 Task: Search one way flight ticket for 1 adult, 5 children, 2 infants in seat and 1 infant on lap in first from Bismarck: Bismarck Municipal Airport to Laramie: Laramie Regional Airport on 5-3-2023. Choice of flights is Alaska. Number of bags: 1 checked bag. Price is upto 92000. Outbound departure time preference is 22:30.
Action: Mouse moved to (300, 127)
Screenshot: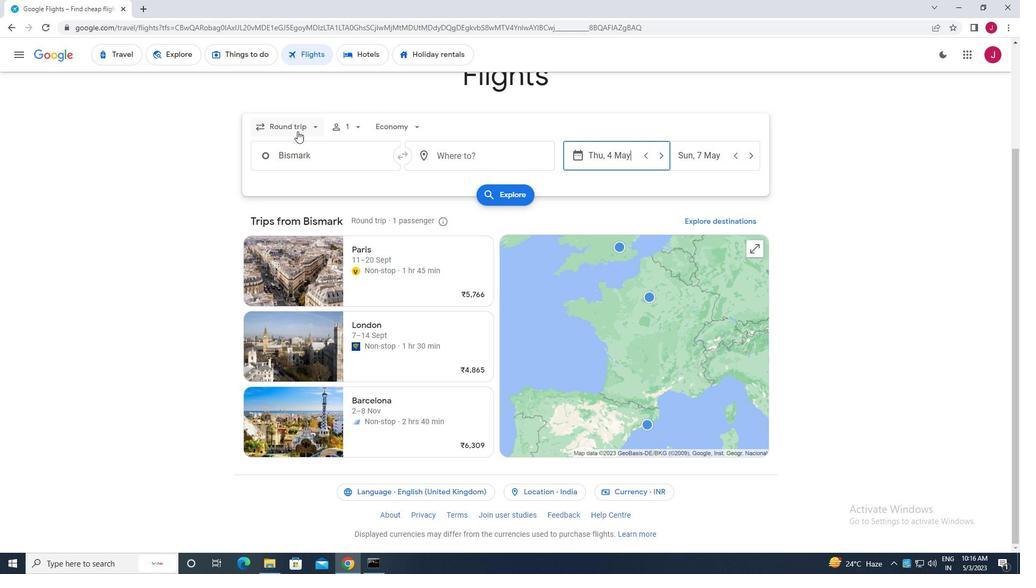 
Action: Mouse pressed left at (300, 127)
Screenshot: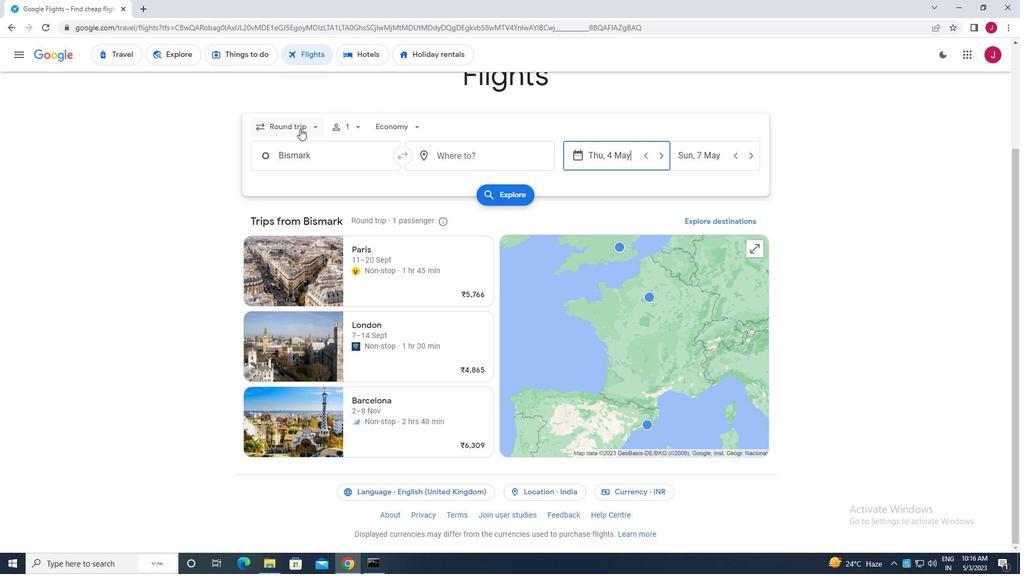
Action: Mouse moved to (302, 173)
Screenshot: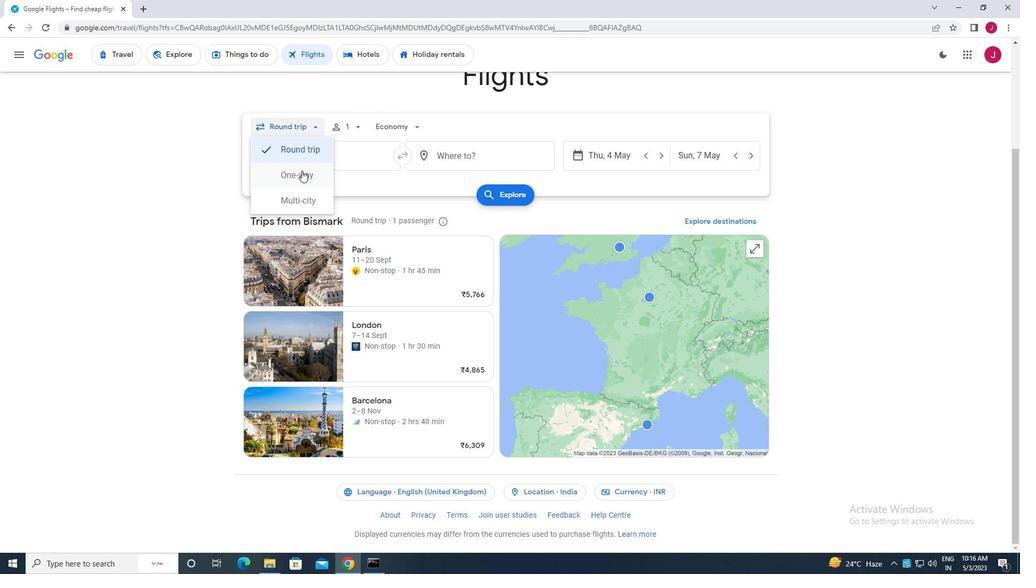 
Action: Mouse pressed left at (302, 173)
Screenshot: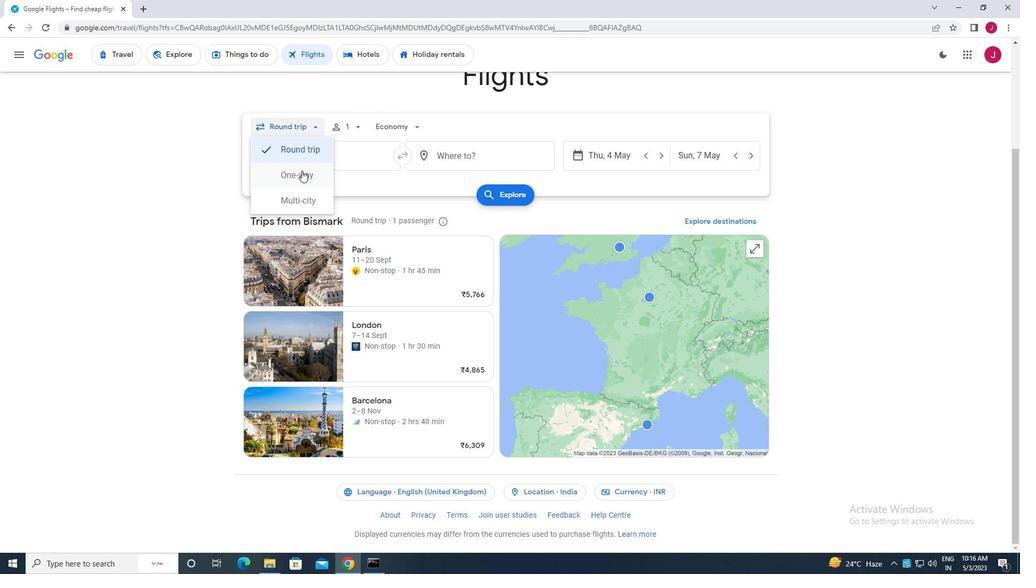 
Action: Mouse moved to (356, 124)
Screenshot: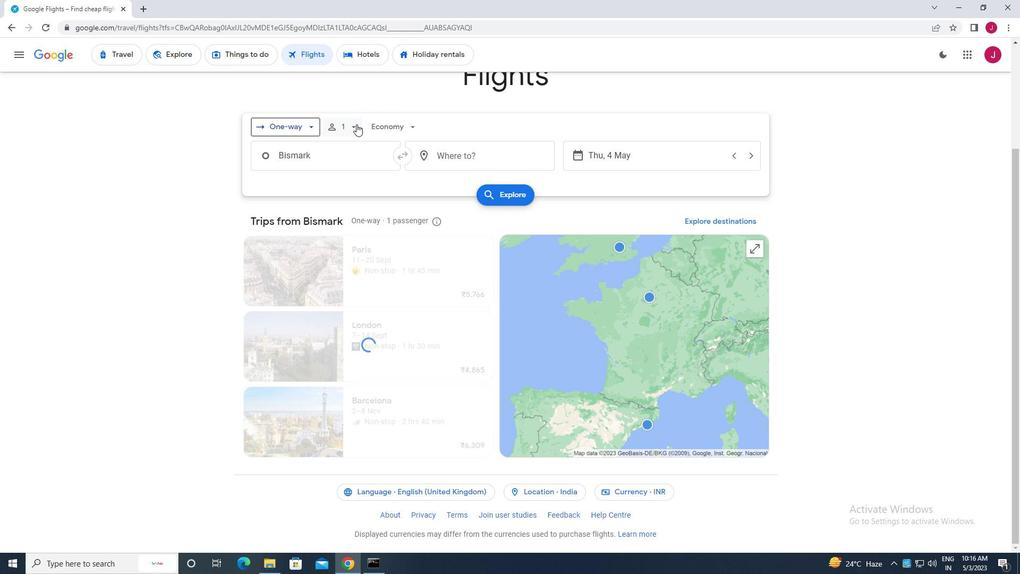 
Action: Mouse pressed left at (356, 124)
Screenshot: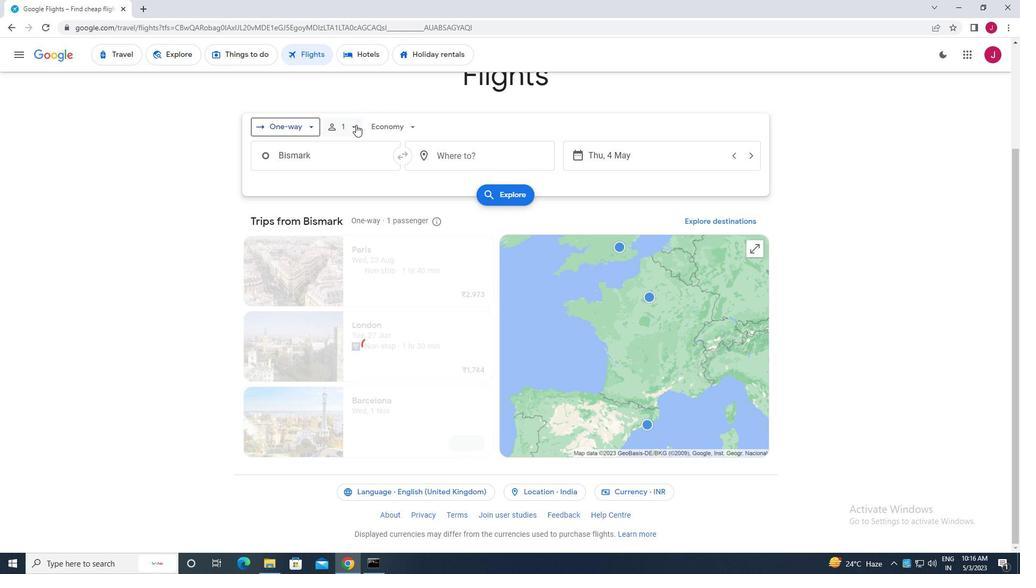 
Action: Mouse moved to (436, 150)
Screenshot: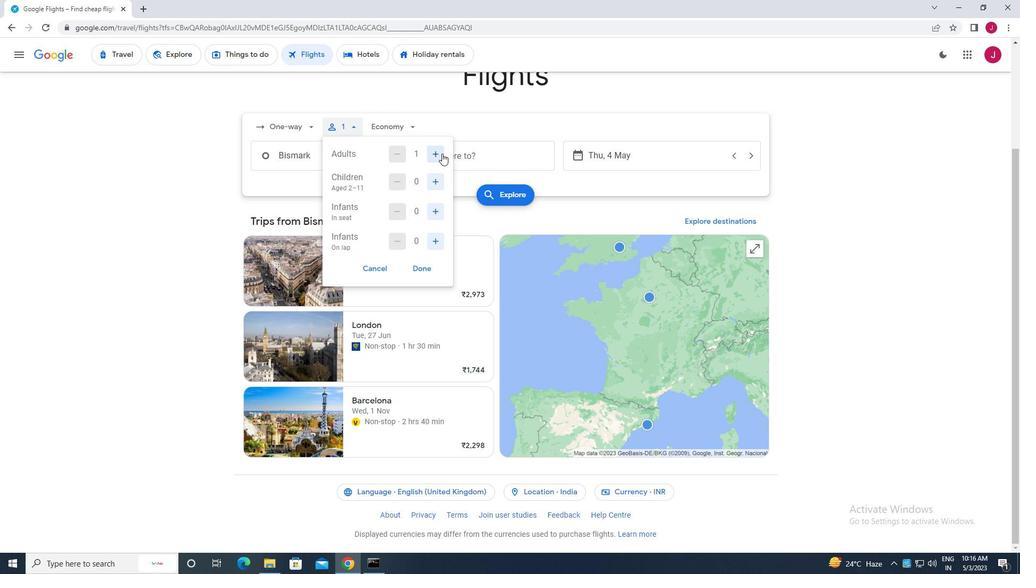 
Action: Mouse pressed left at (436, 150)
Screenshot: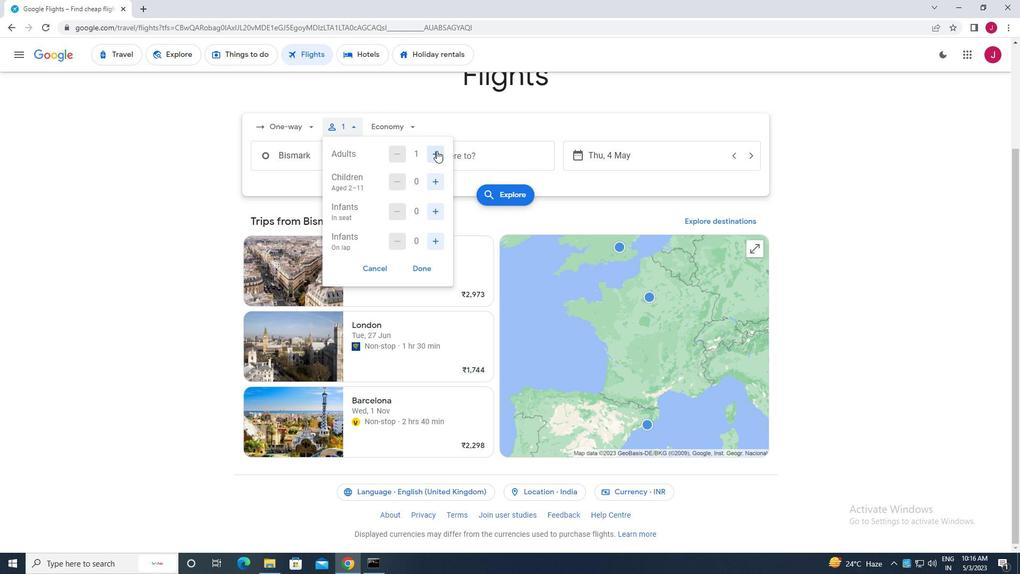 
Action: Mouse moved to (399, 155)
Screenshot: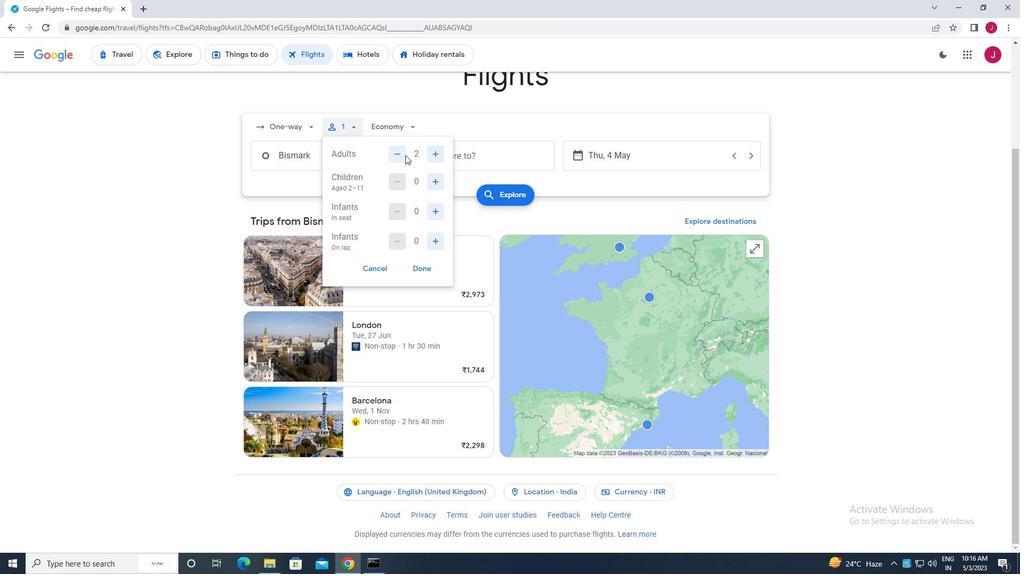 
Action: Mouse pressed left at (399, 155)
Screenshot: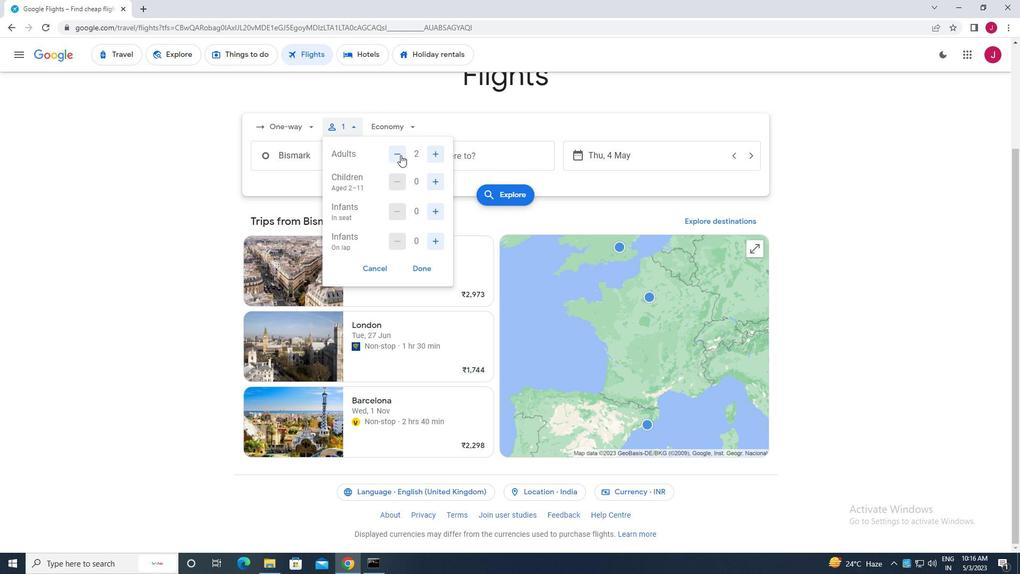 
Action: Mouse moved to (438, 180)
Screenshot: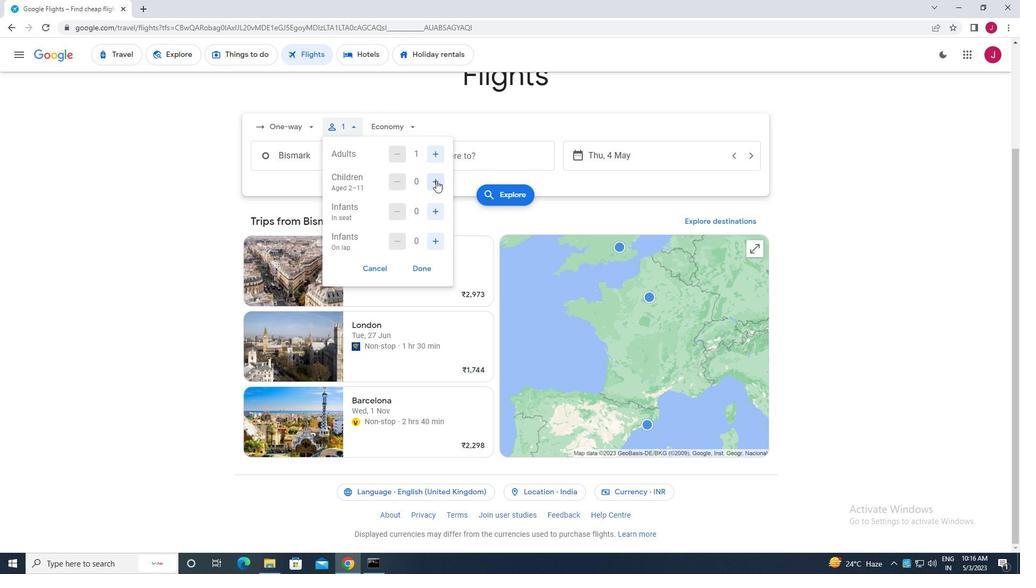 
Action: Mouse pressed left at (438, 180)
Screenshot: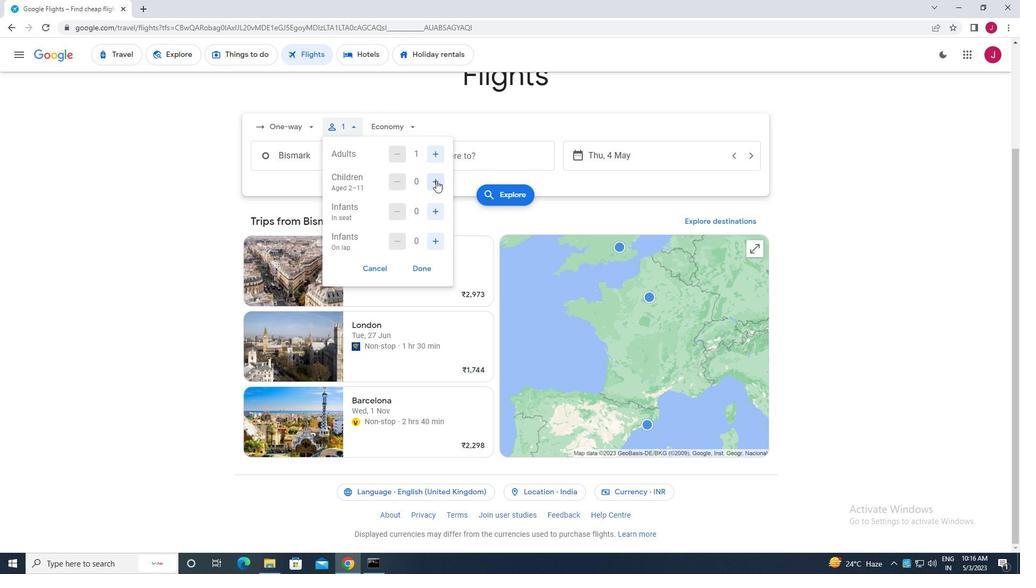 
Action: Mouse moved to (438, 180)
Screenshot: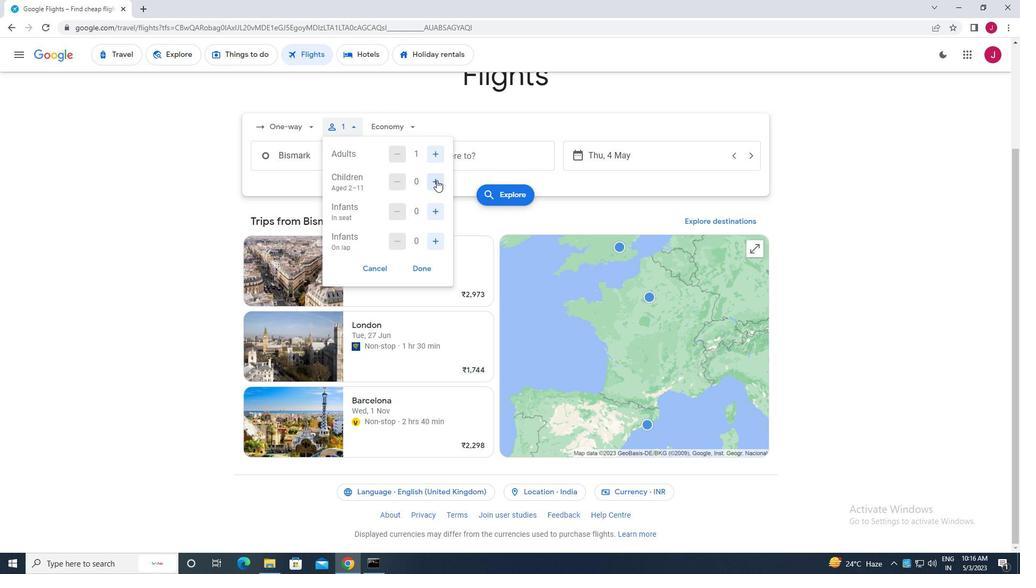 
Action: Mouse pressed left at (438, 180)
Screenshot: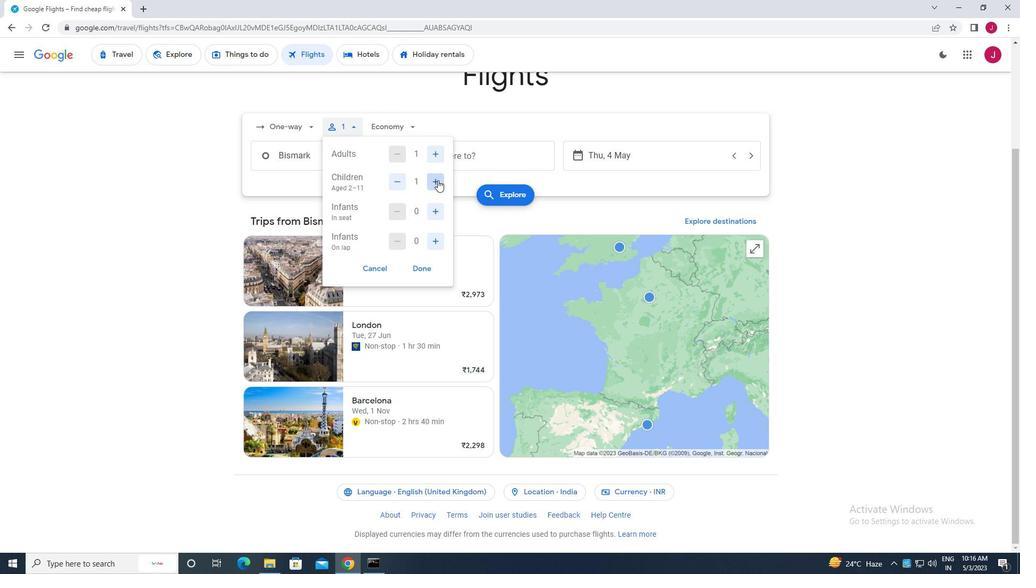 
Action: Mouse pressed left at (438, 180)
Screenshot: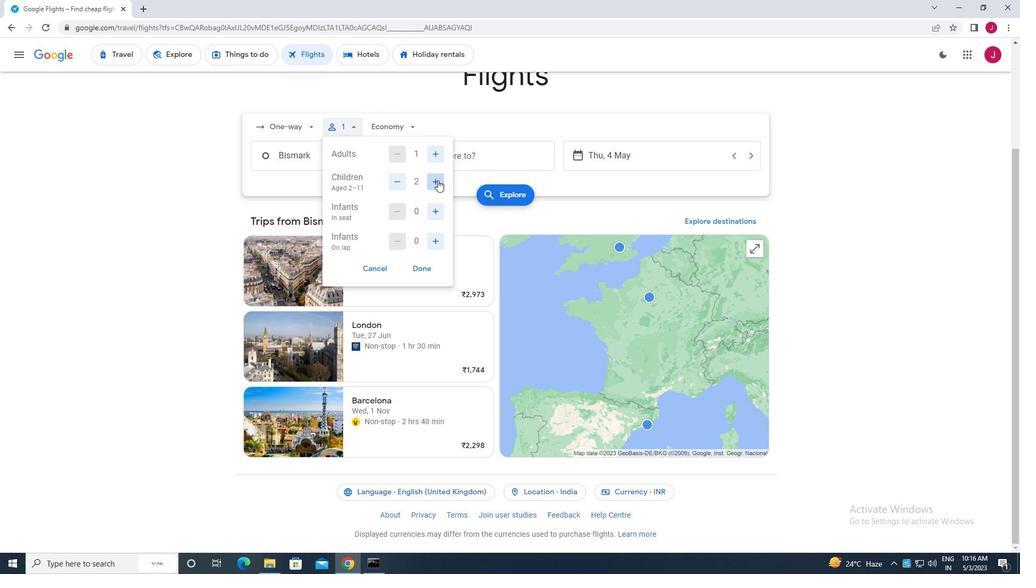 
Action: Mouse pressed left at (438, 180)
Screenshot: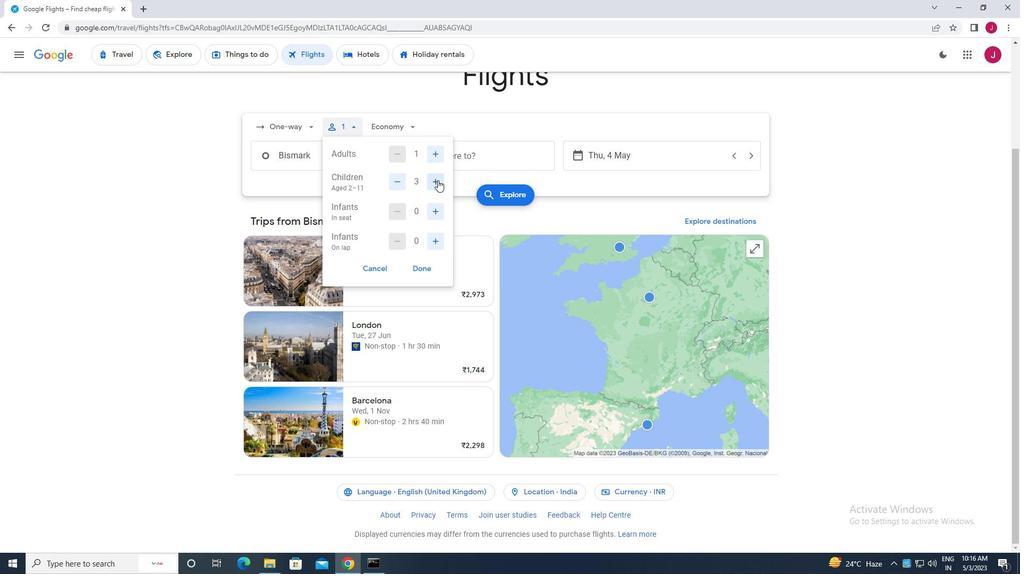 
Action: Mouse pressed left at (438, 180)
Screenshot: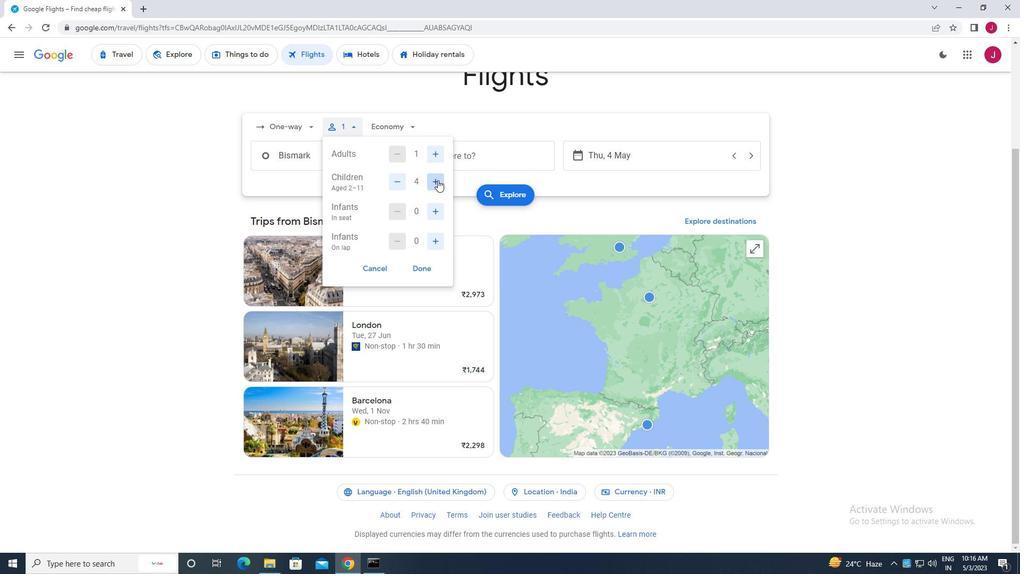 
Action: Mouse moved to (436, 214)
Screenshot: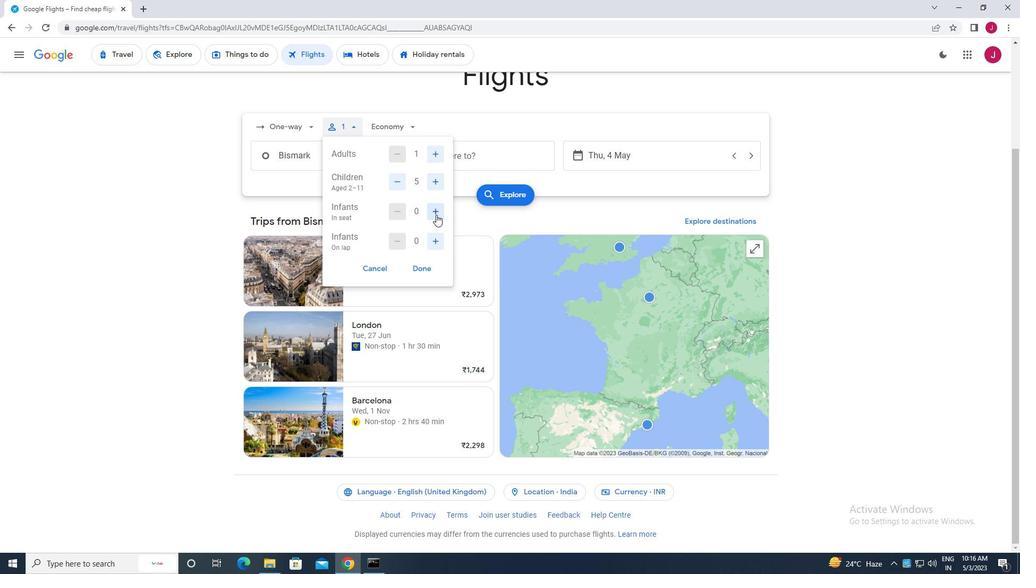 
Action: Mouse pressed left at (436, 214)
Screenshot: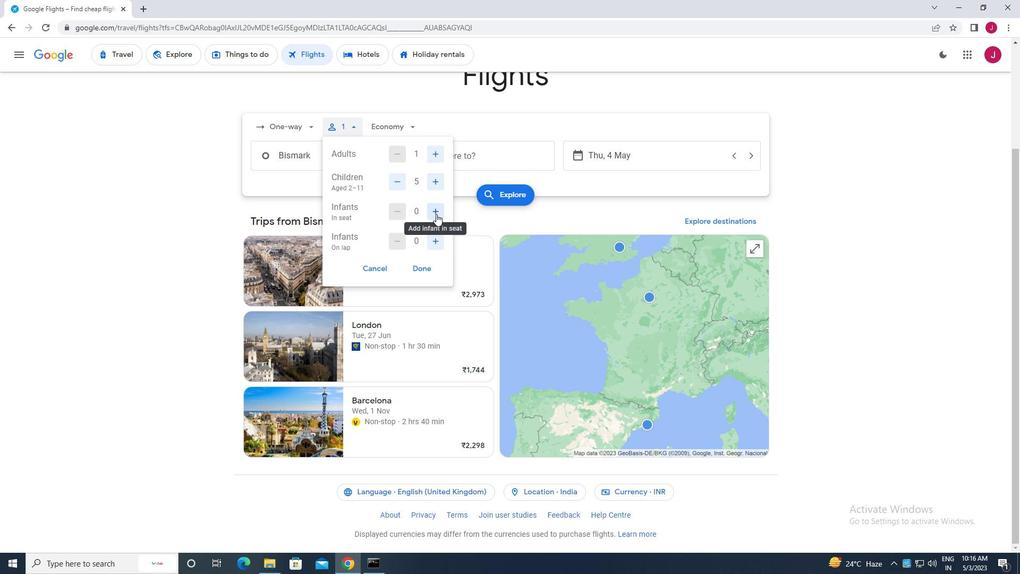 
Action: Mouse pressed left at (436, 214)
Screenshot: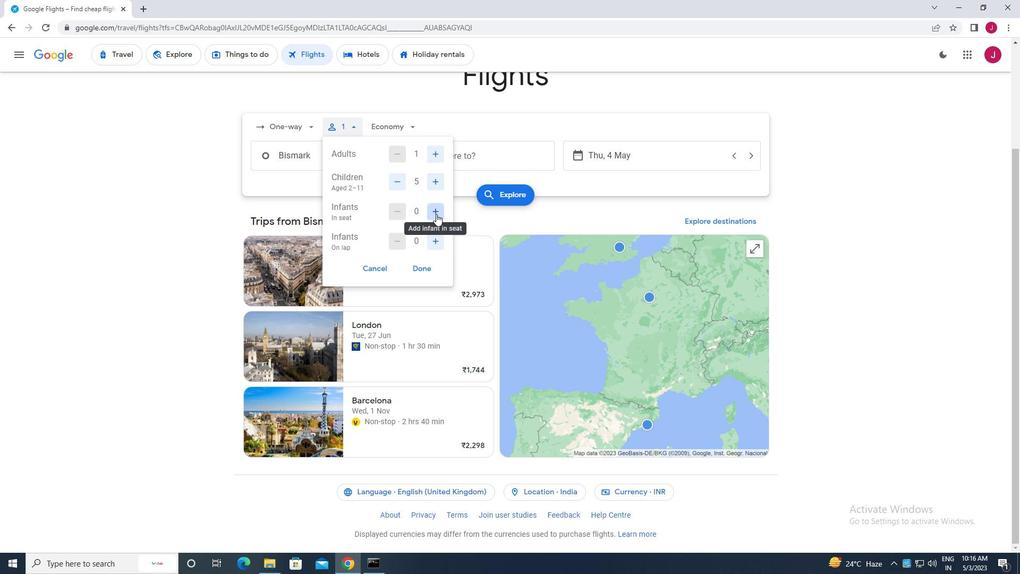 
Action: Mouse moved to (435, 240)
Screenshot: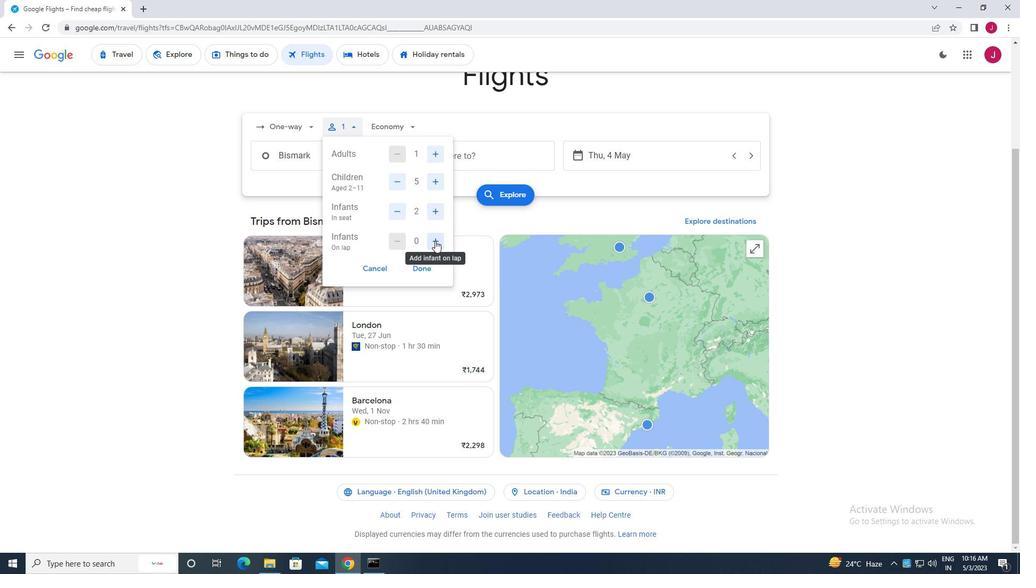 
Action: Mouse pressed left at (435, 240)
Screenshot: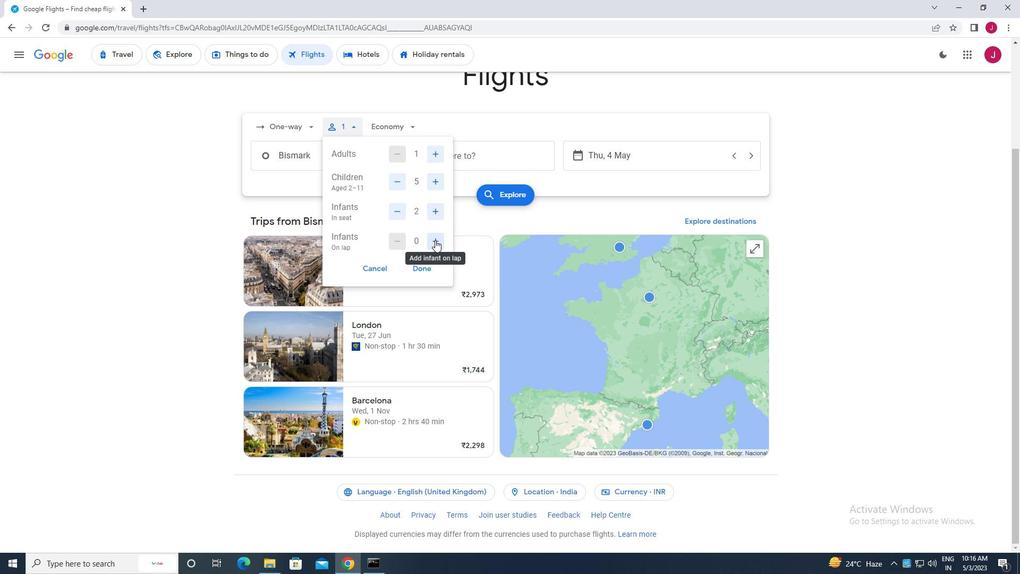 
Action: Mouse moved to (398, 213)
Screenshot: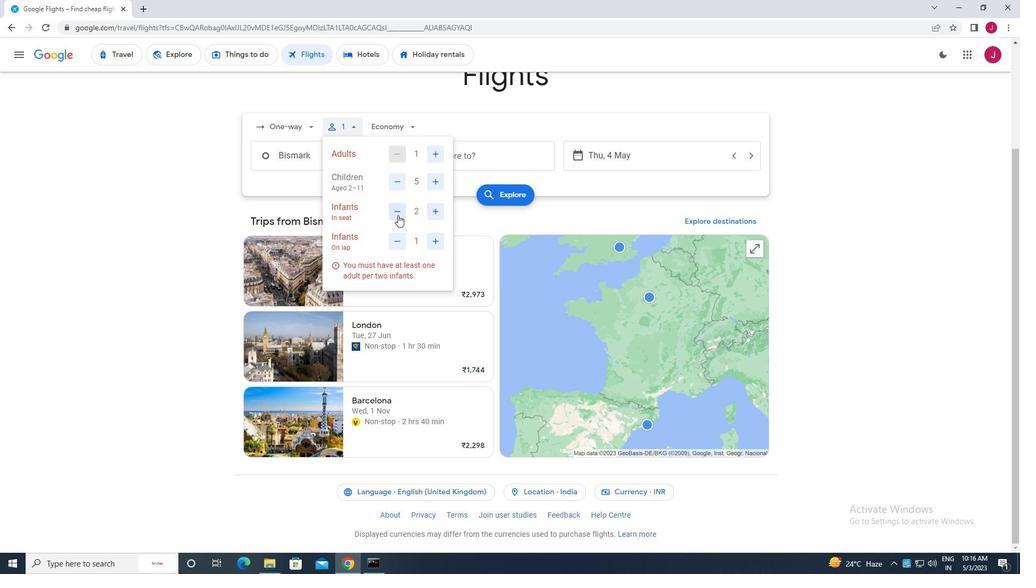
Action: Mouse pressed left at (398, 213)
Screenshot: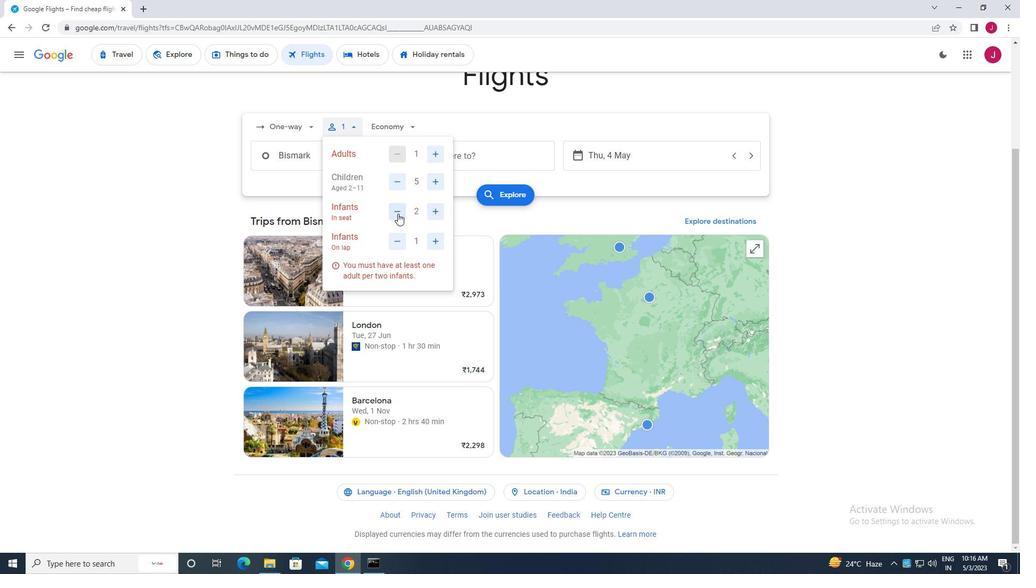 
Action: Mouse moved to (420, 270)
Screenshot: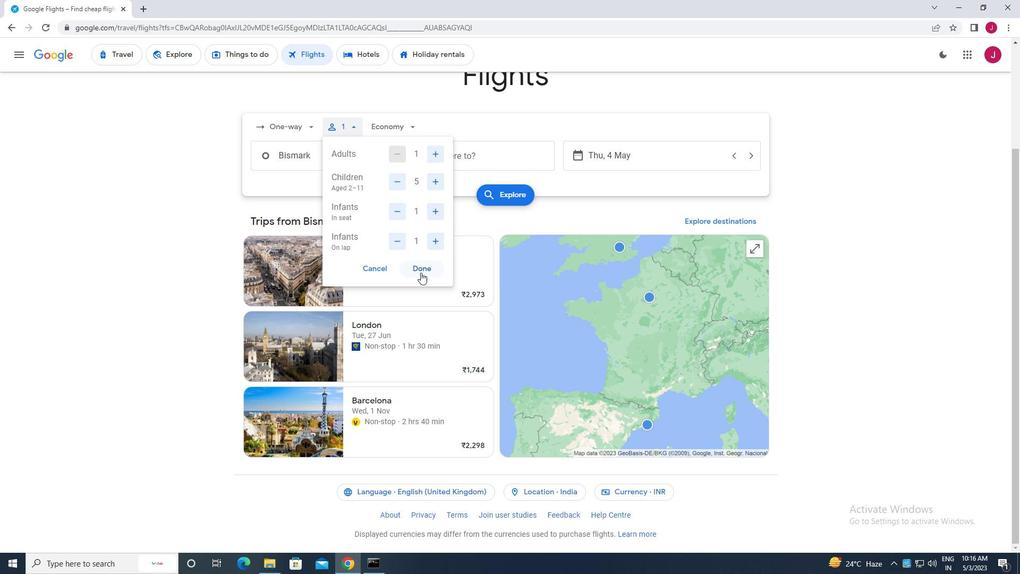 
Action: Mouse pressed left at (420, 270)
Screenshot: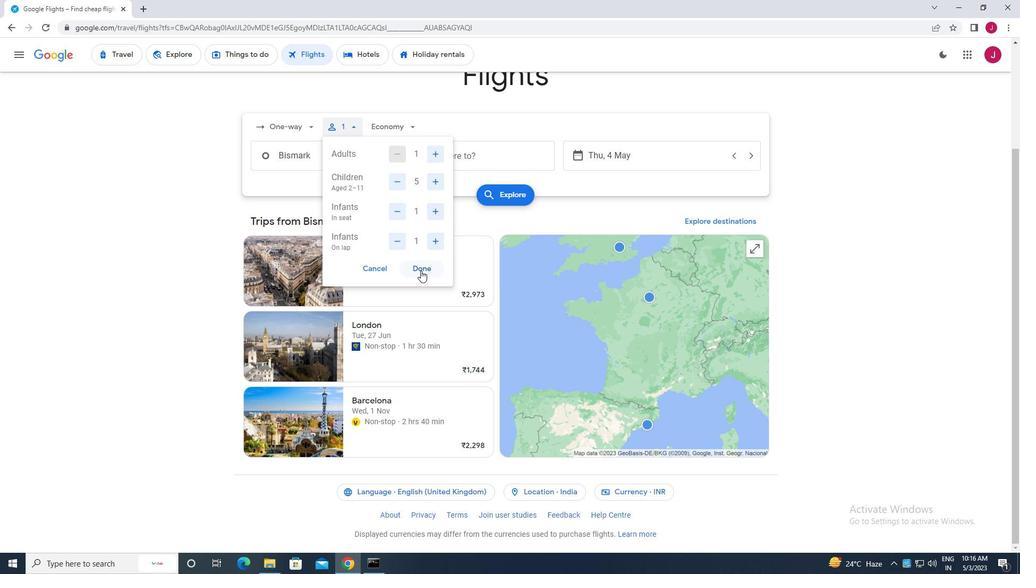 
Action: Mouse moved to (404, 127)
Screenshot: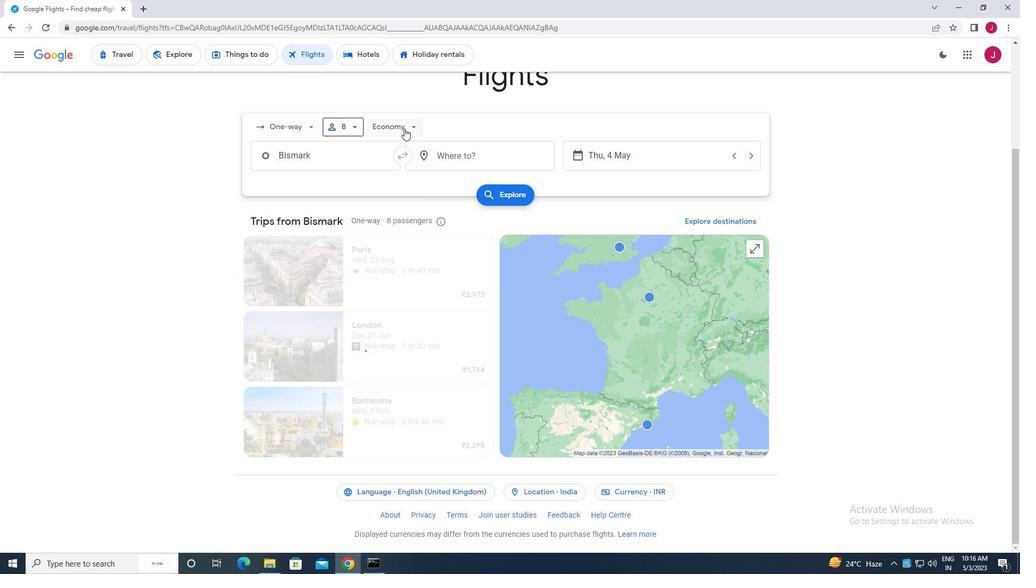 
Action: Mouse pressed left at (404, 127)
Screenshot: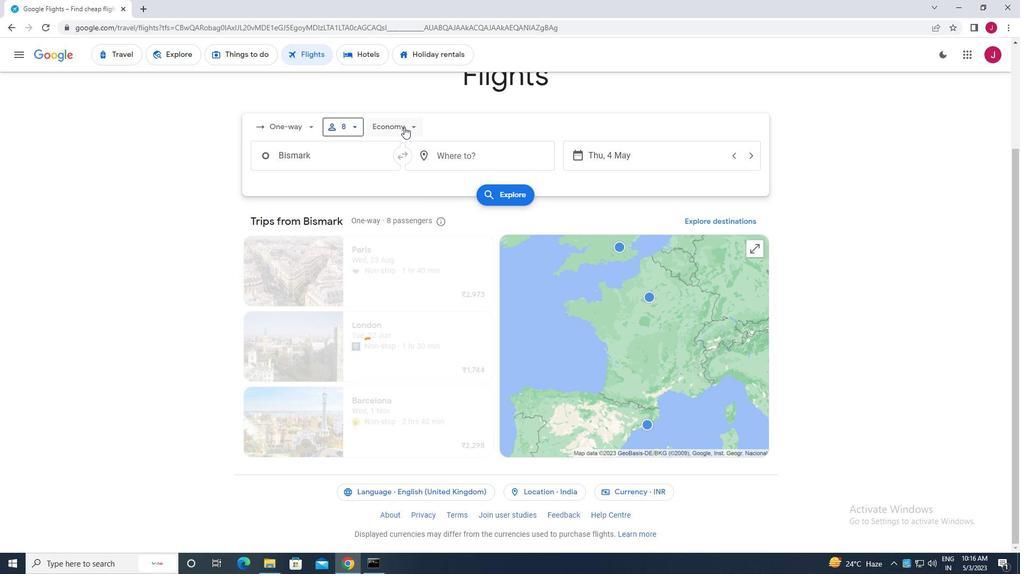 
Action: Mouse moved to (418, 198)
Screenshot: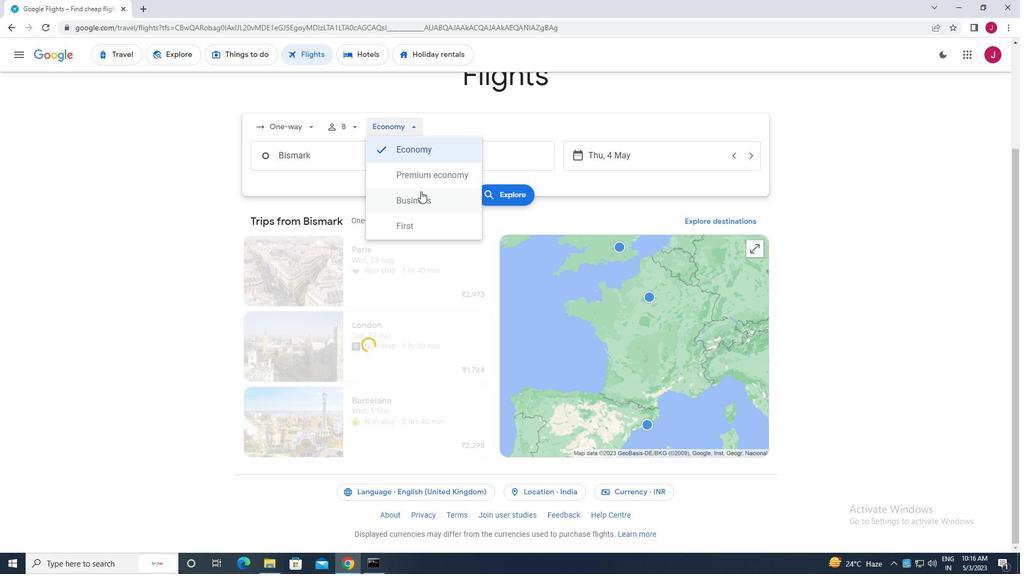
Action: Mouse pressed left at (418, 198)
Screenshot: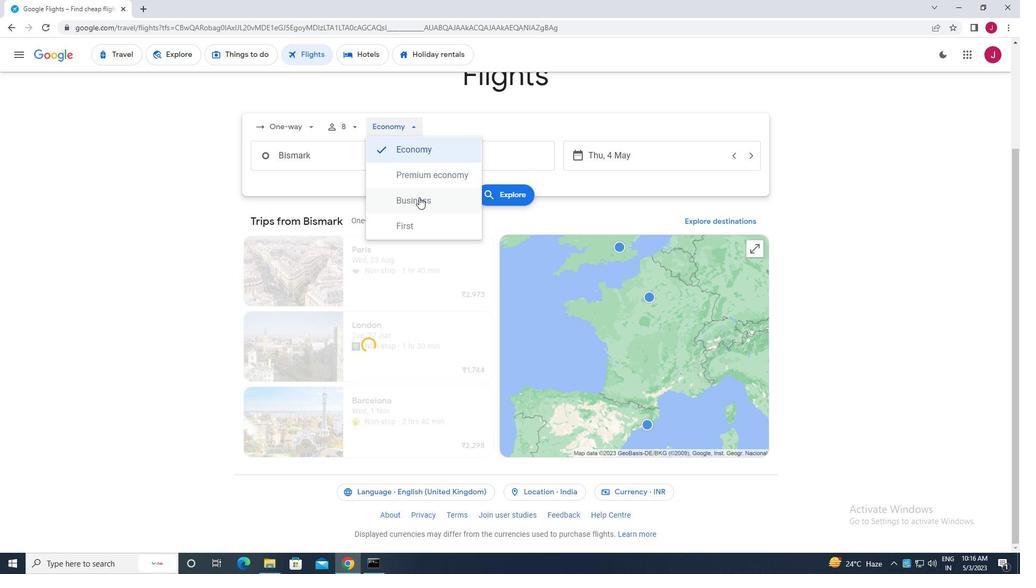 
Action: Mouse moved to (344, 158)
Screenshot: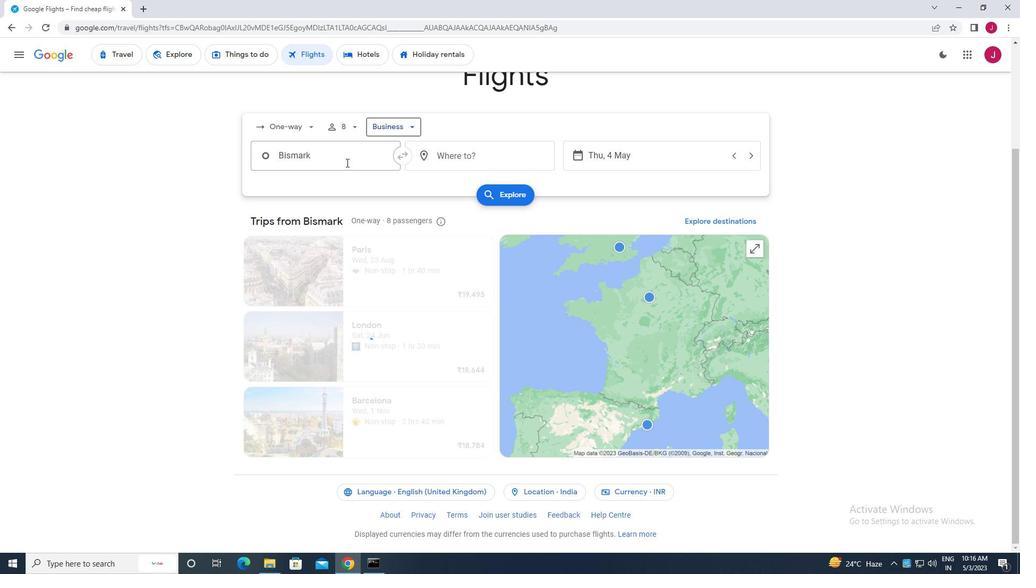 
Action: Mouse pressed left at (344, 158)
Screenshot: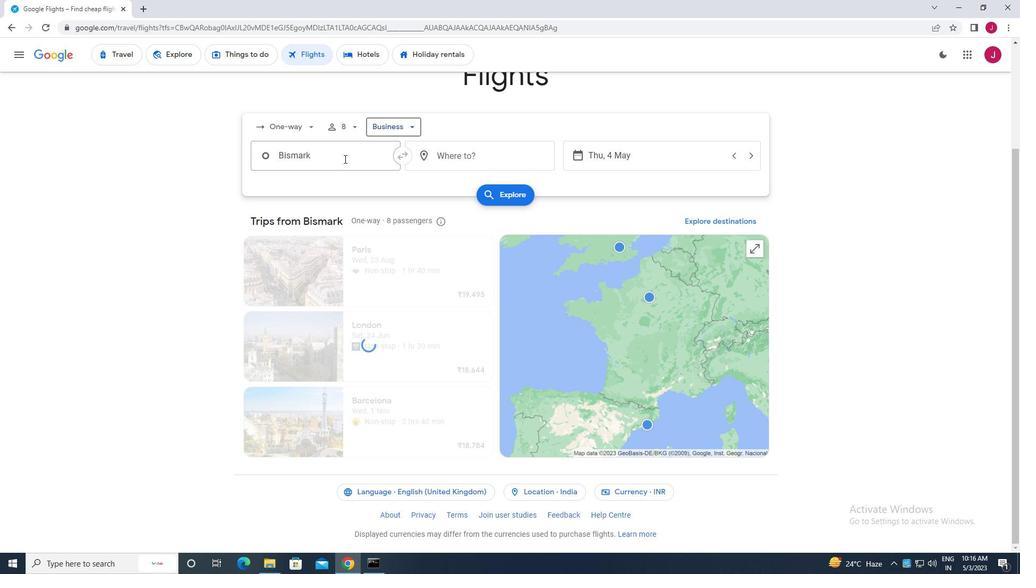 
Action: Mouse moved to (344, 158)
Screenshot: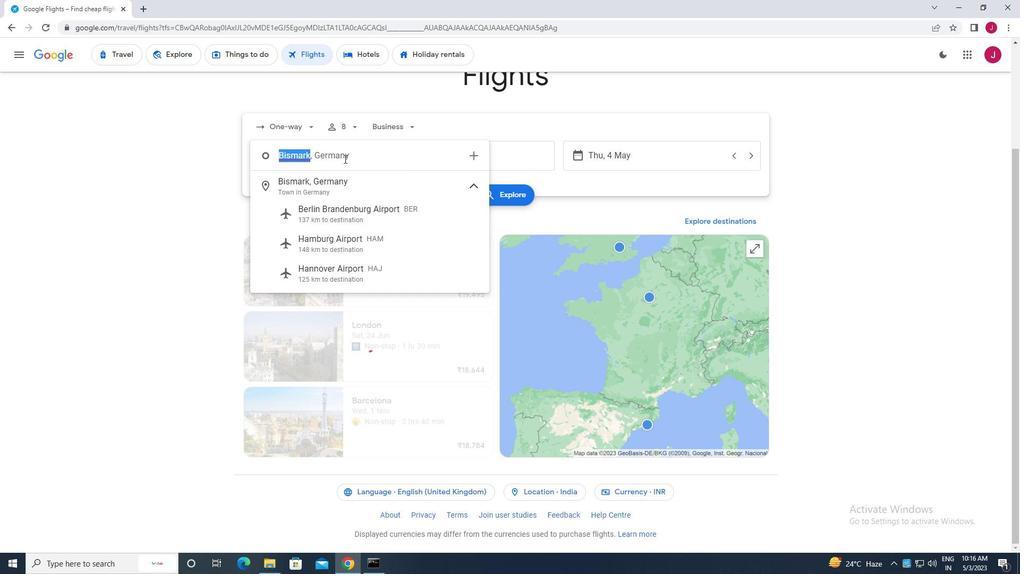 
Action: Key pressed bismarck<Key.space>m<Key.backspace><Key.enter>
Screenshot: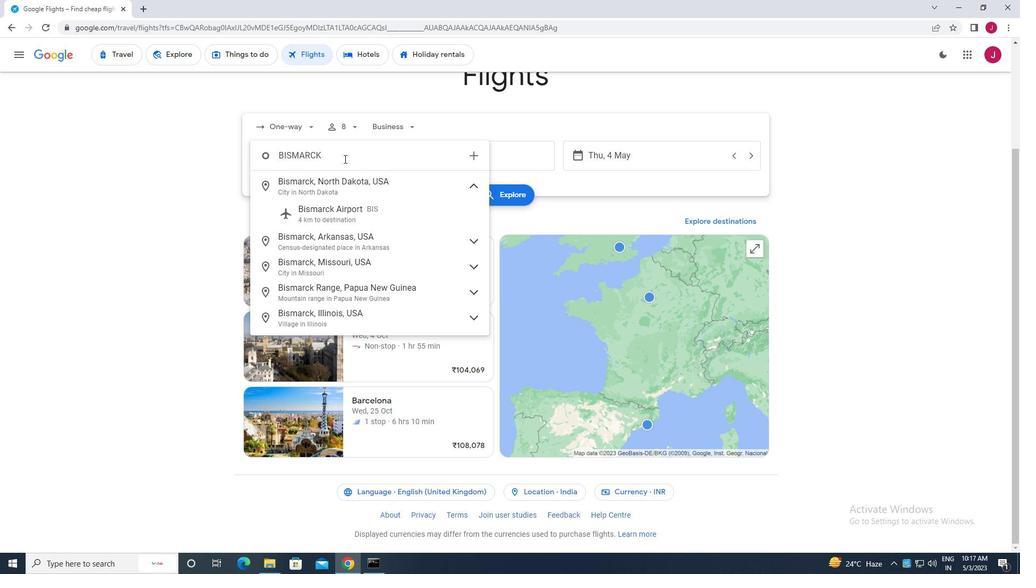 
Action: Mouse moved to (466, 160)
Screenshot: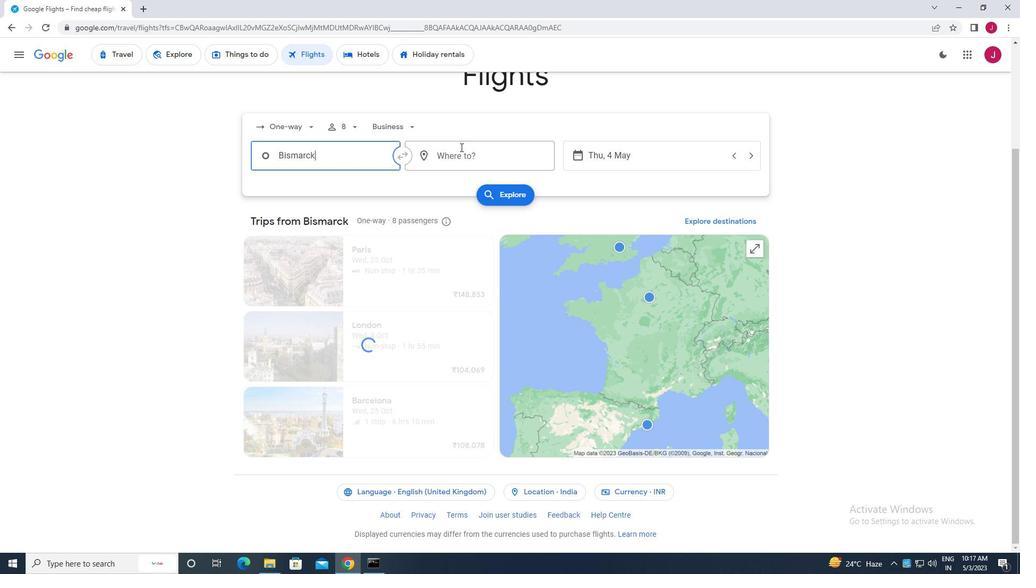 
Action: Mouse pressed left at (466, 160)
Screenshot: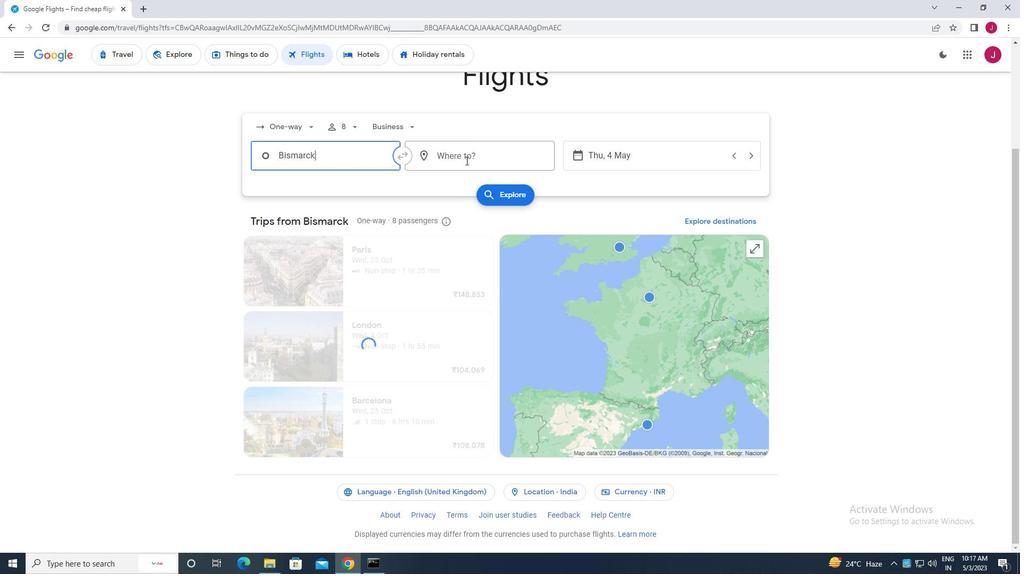 
Action: Mouse moved to (470, 160)
Screenshot: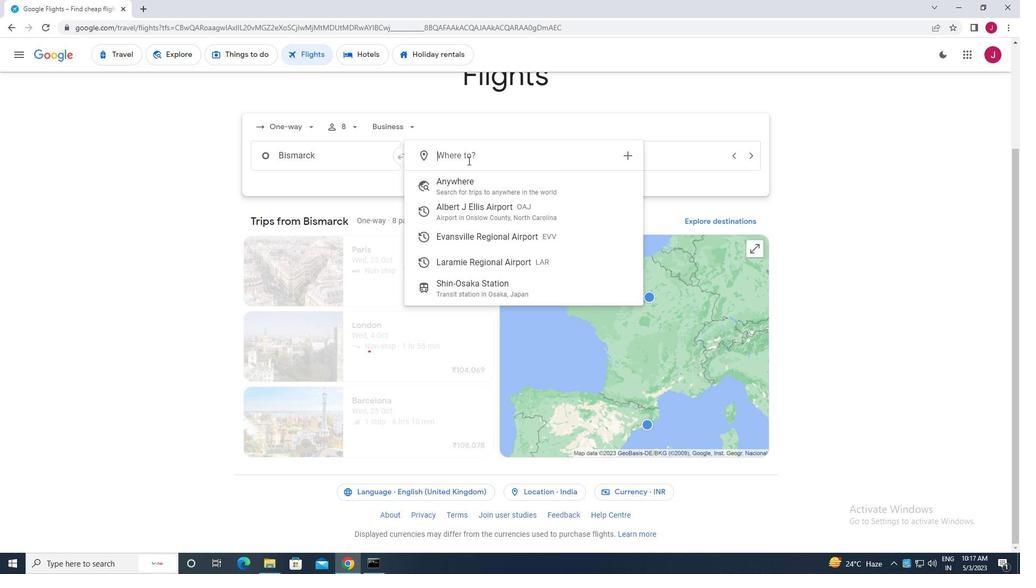 
Action: Key pressed laram
Screenshot: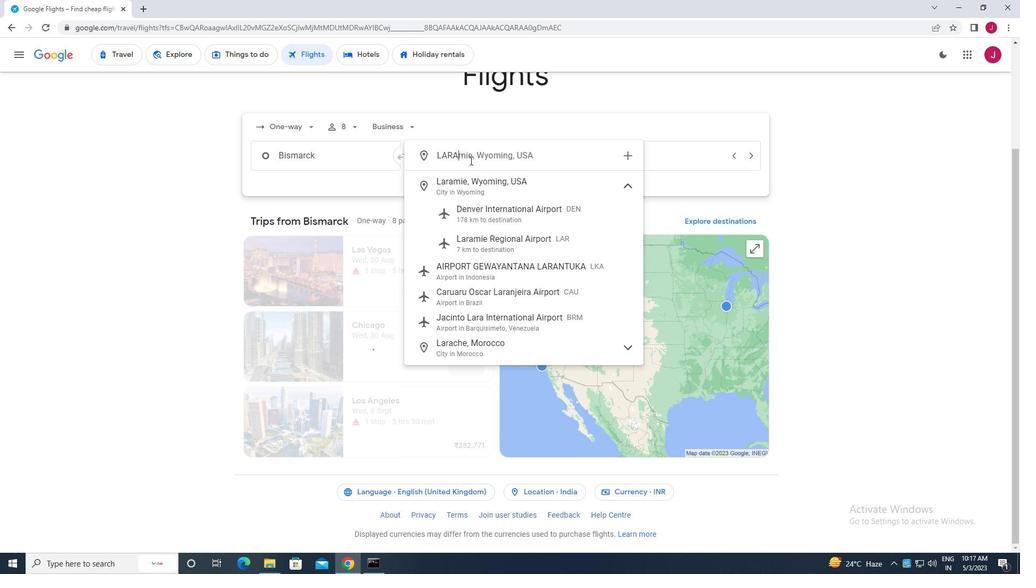 
Action: Mouse moved to (496, 239)
Screenshot: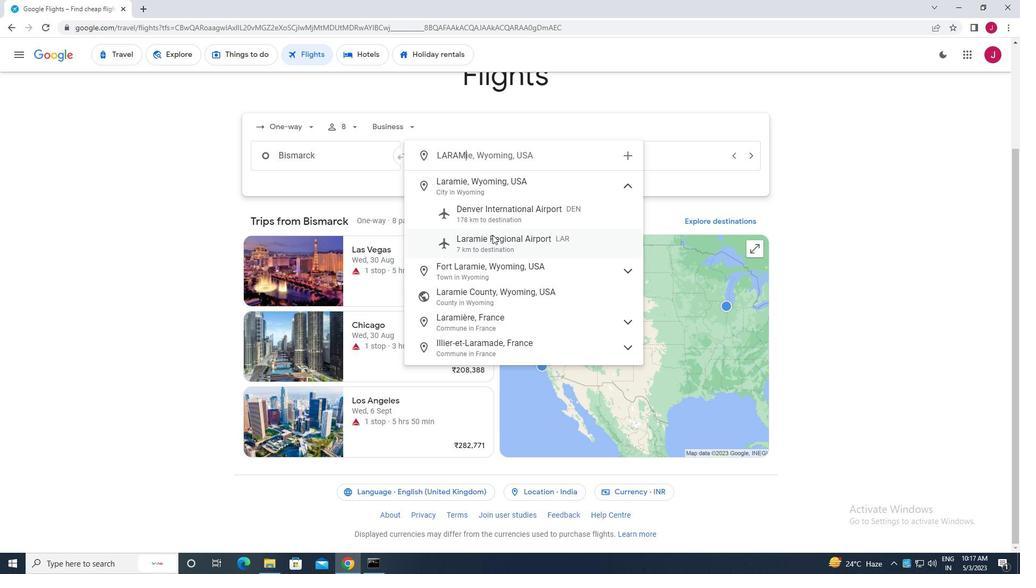 
Action: Mouse pressed left at (496, 239)
Screenshot: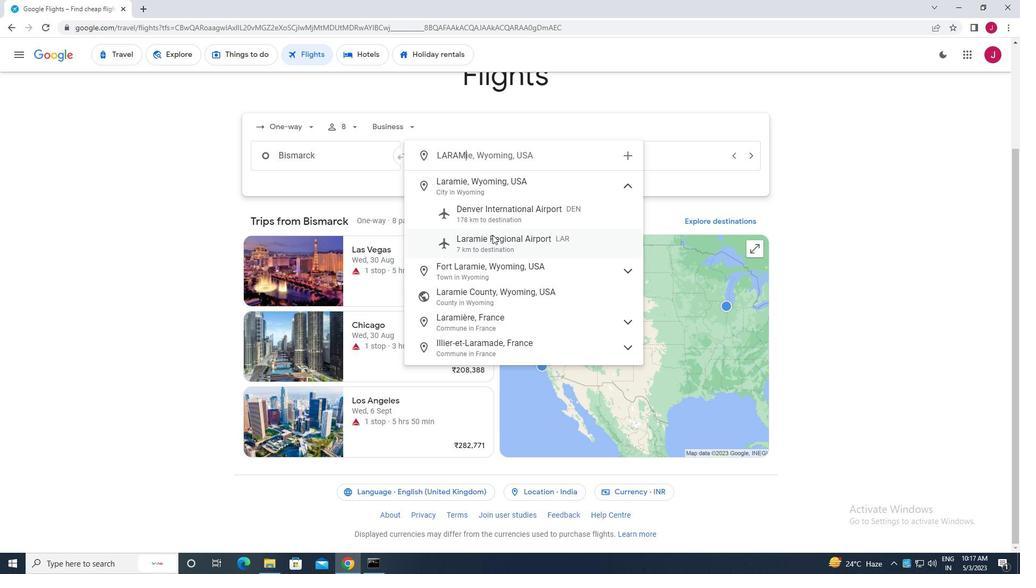 
Action: Mouse moved to (653, 159)
Screenshot: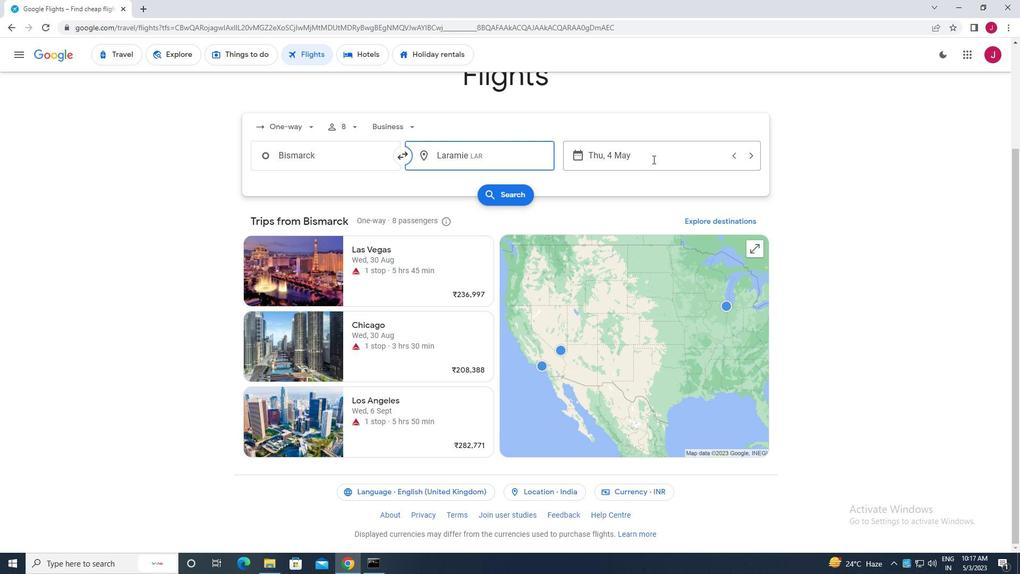 
Action: Mouse pressed left at (653, 159)
Screenshot: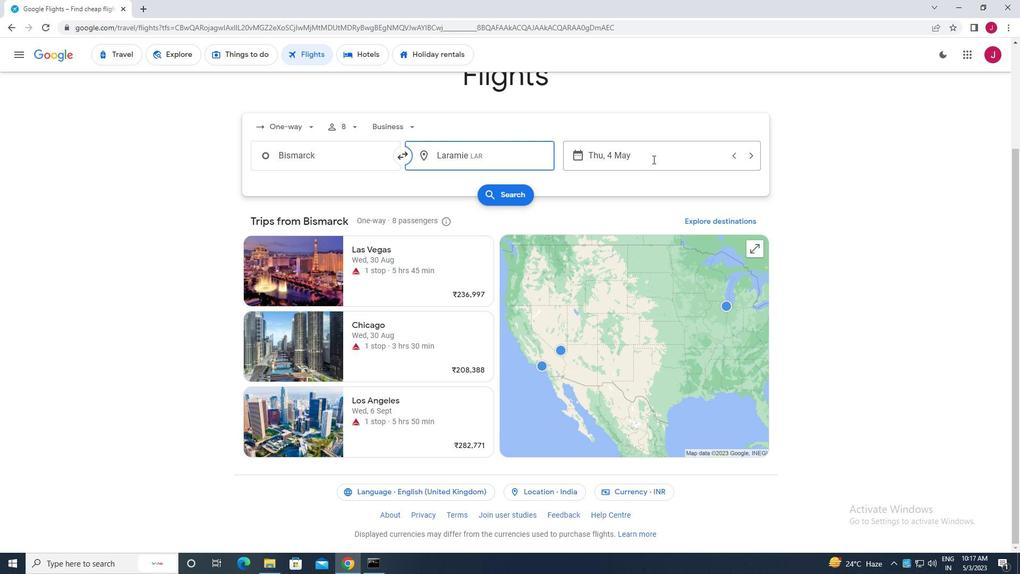 
Action: Mouse moved to (459, 239)
Screenshot: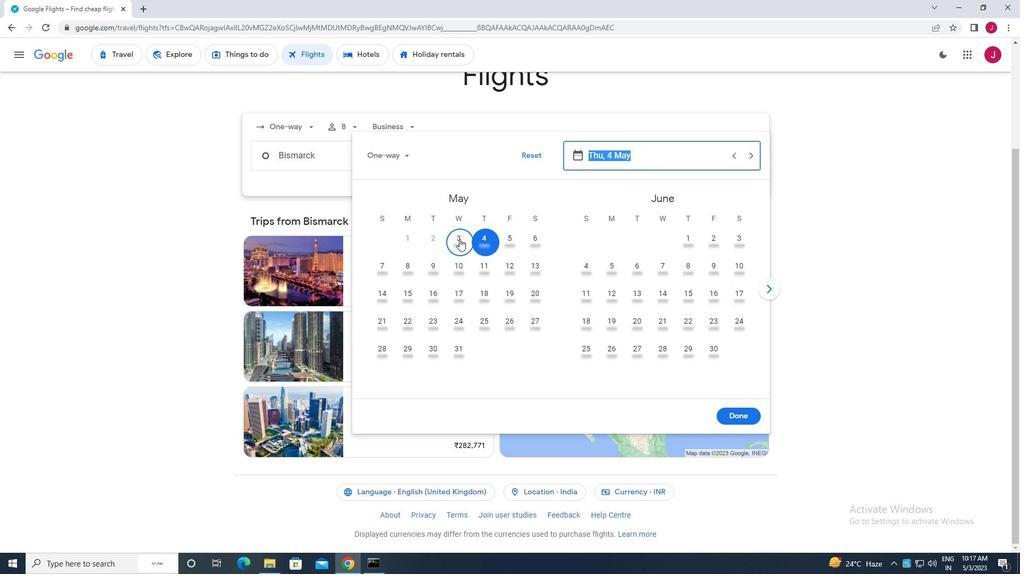 
Action: Mouse pressed left at (459, 239)
Screenshot: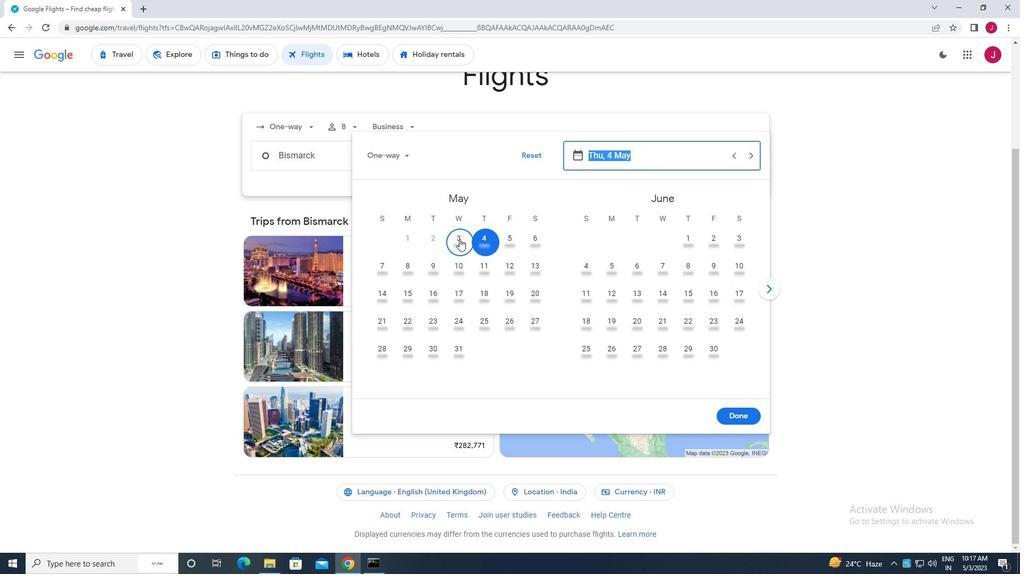 
Action: Mouse moved to (733, 415)
Screenshot: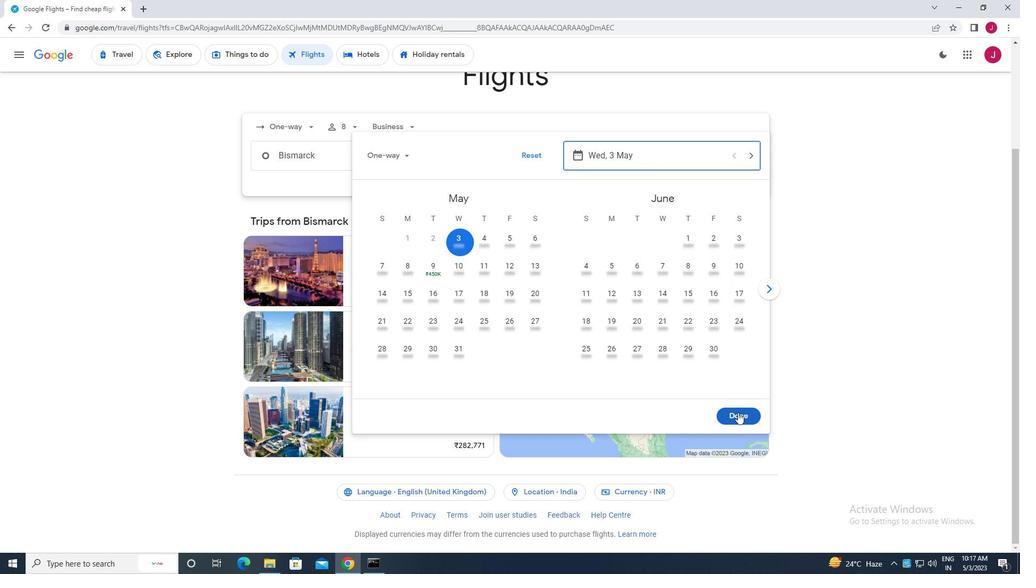 
Action: Mouse pressed left at (733, 415)
Screenshot: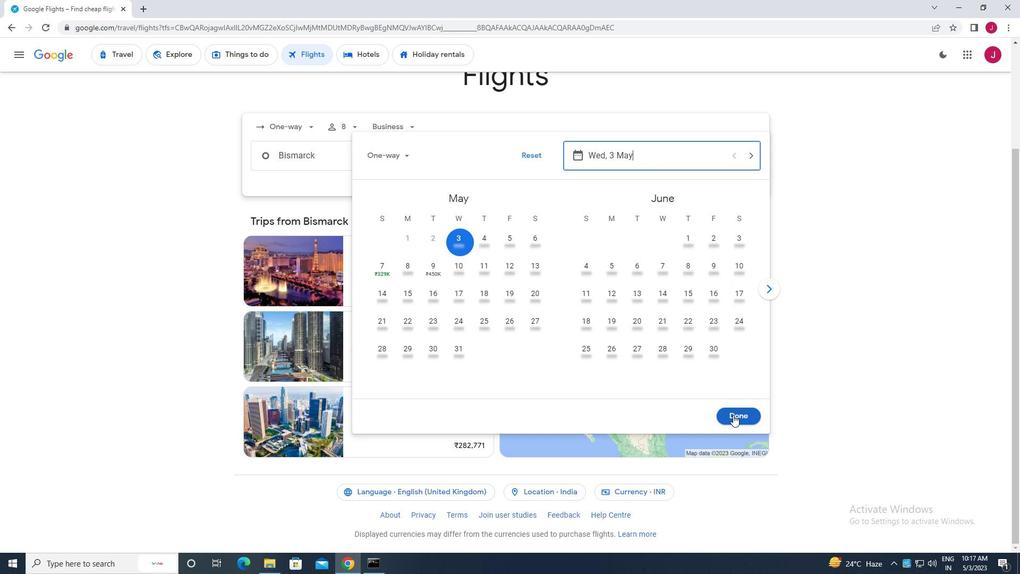 
Action: Mouse moved to (514, 194)
Screenshot: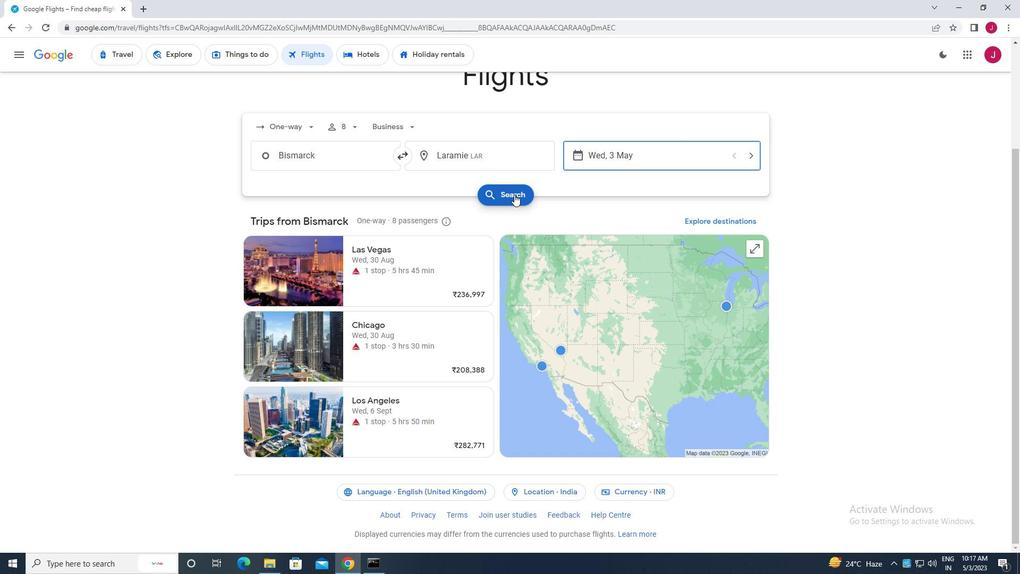 
Action: Mouse pressed left at (514, 194)
Screenshot: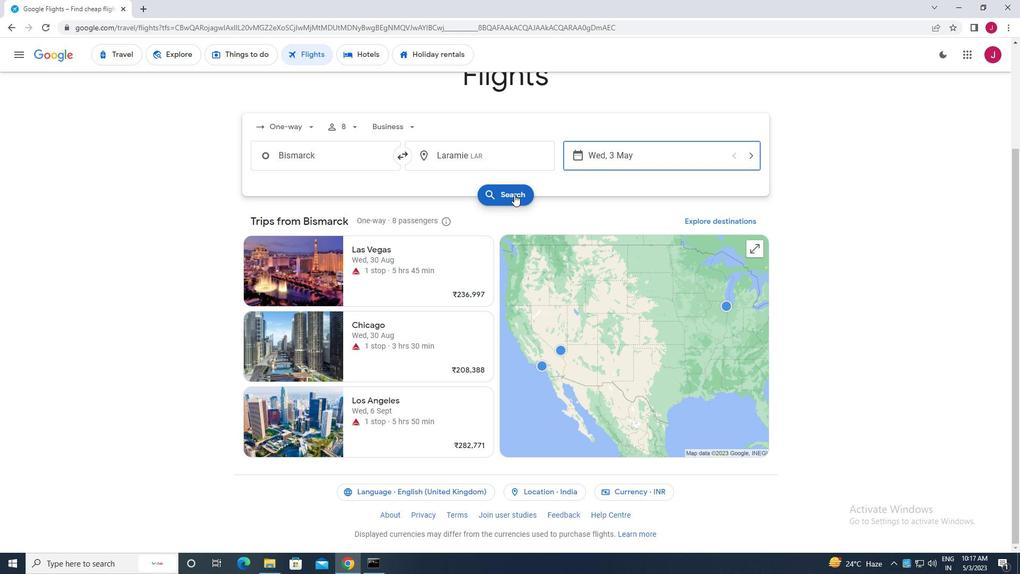 
Action: Mouse moved to (278, 155)
Screenshot: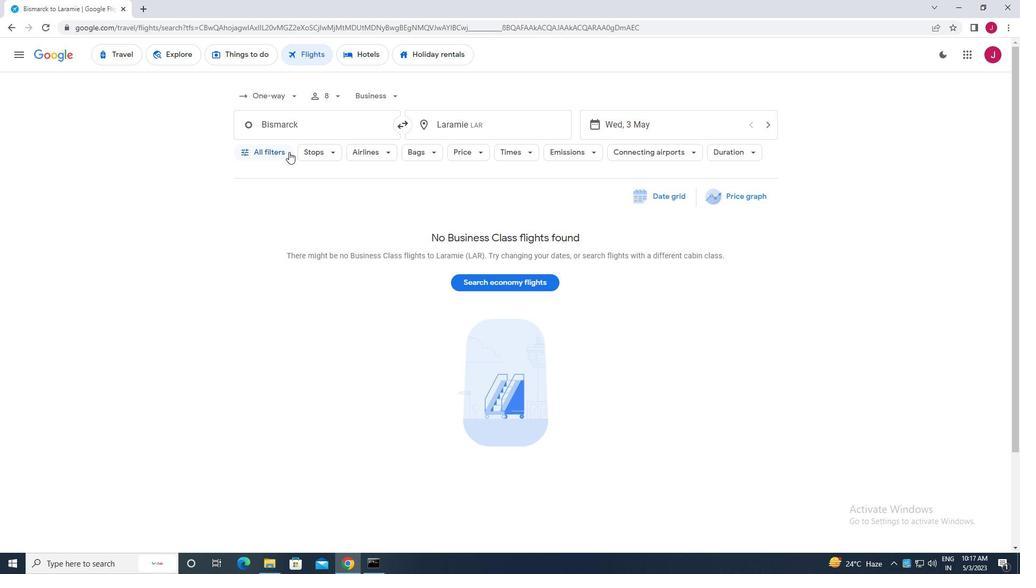 
Action: Mouse pressed left at (278, 155)
Screenshot: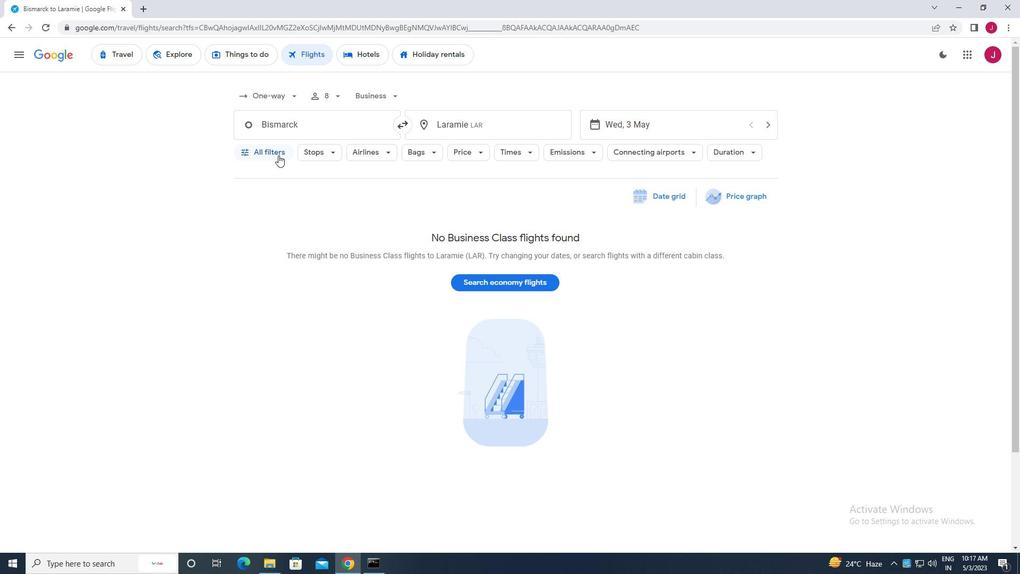 
Action: Mouse moved to (326, 191)
Screenshot: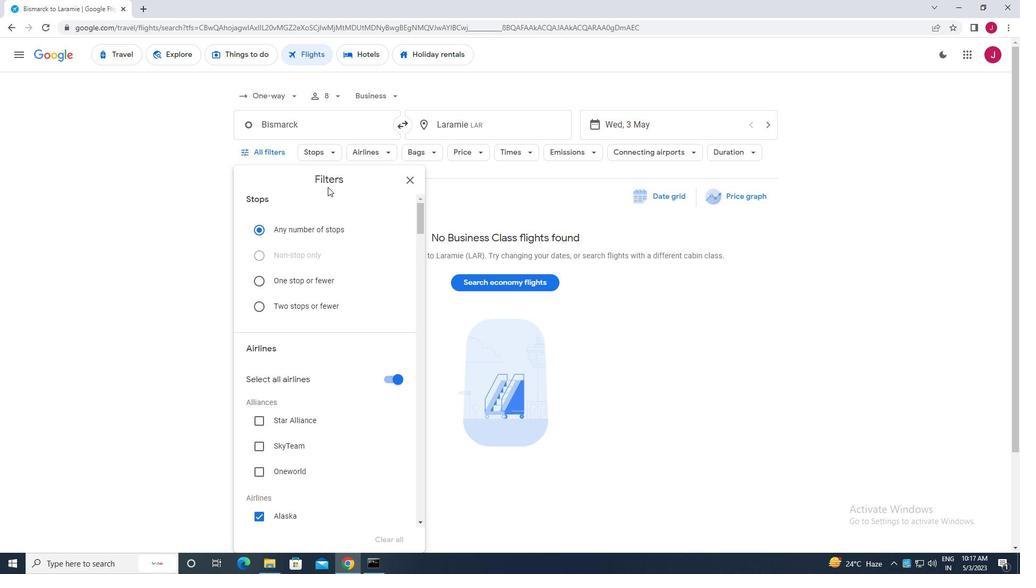 
Action: Mouse scrolled (326, 190) with delta (0, 0)
Screenshot: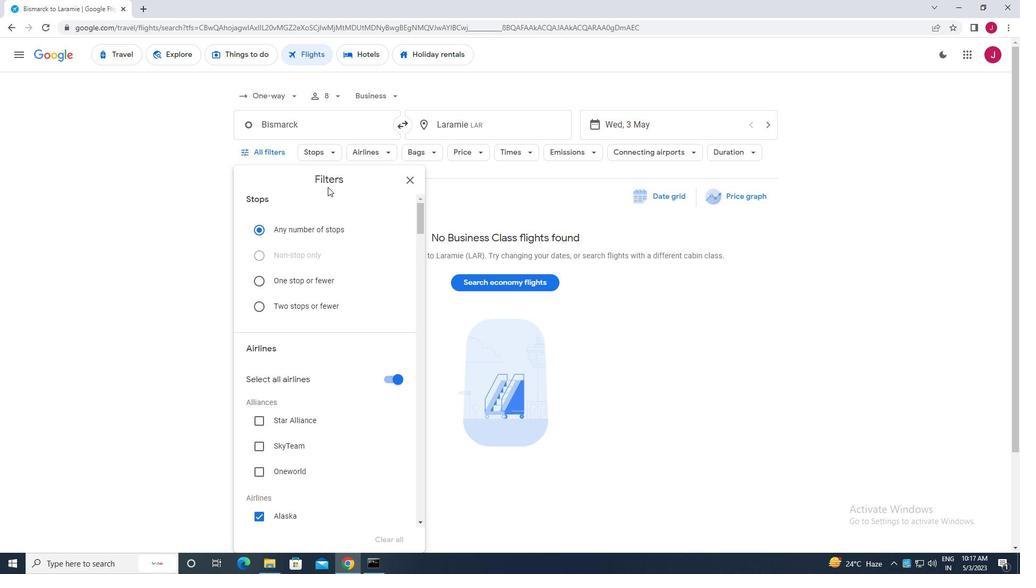 
Action: Mouse moved to (325, 194)
Screenshot: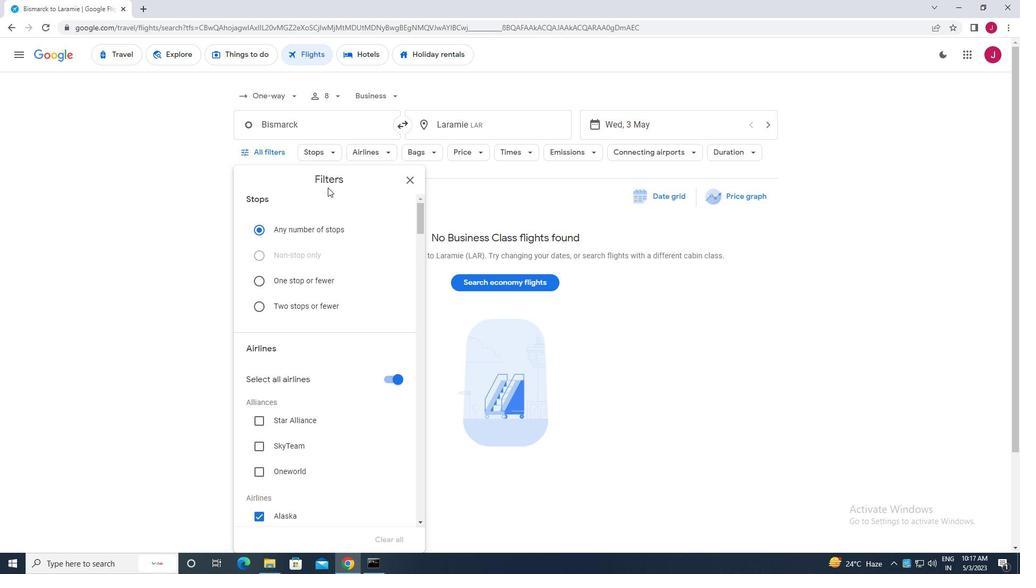 
Action: Mouse scrolled (325, 193) with delta (0, 0)
Screenshot: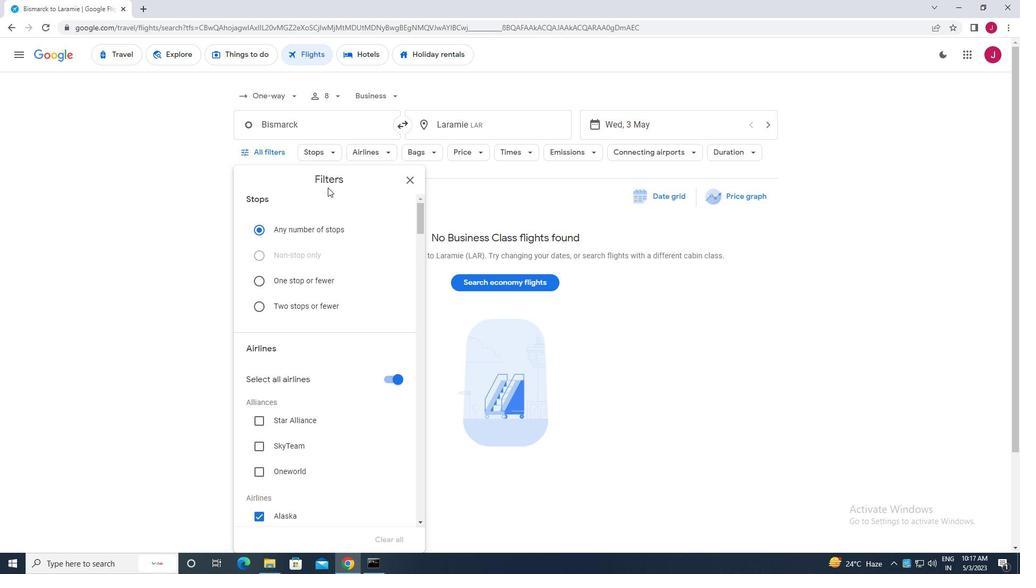 
Action: Mouse moved to (325, 195)
Screenshot: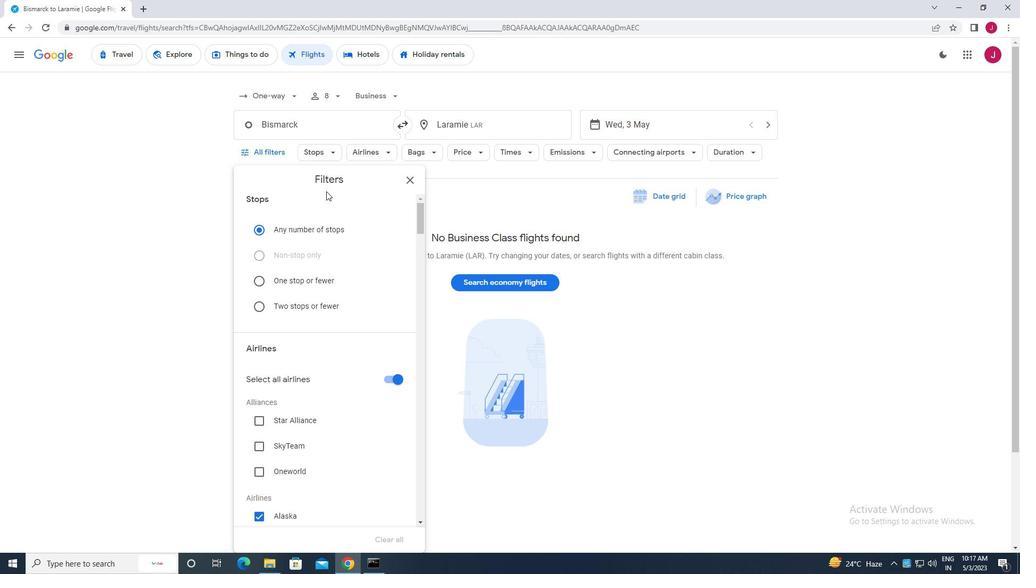 
Action: Mouse scrolled (325, 195) with delta (0, 0)
Screenshot: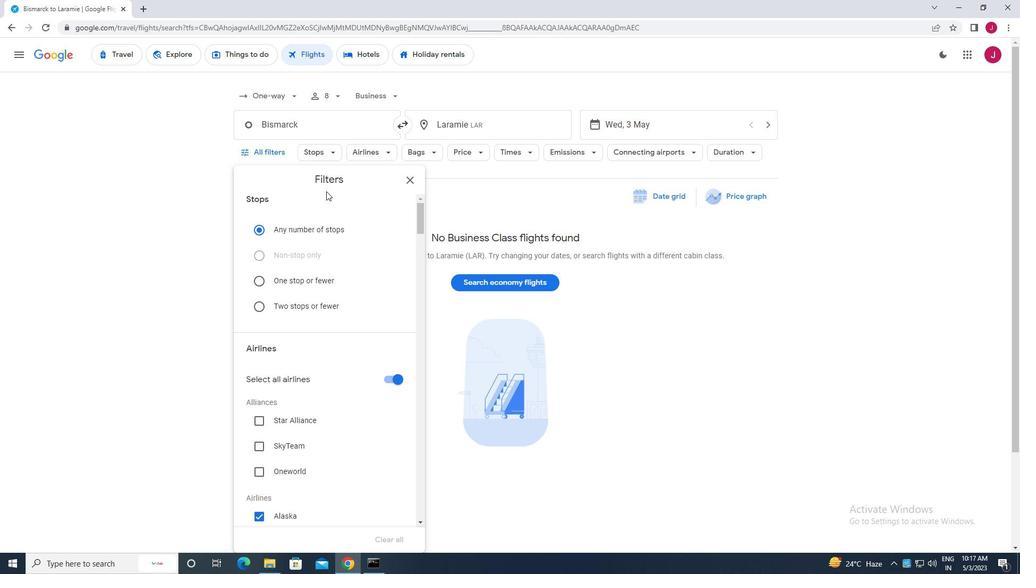 
Action: Mouse moved to (387, 265)
Screenshot: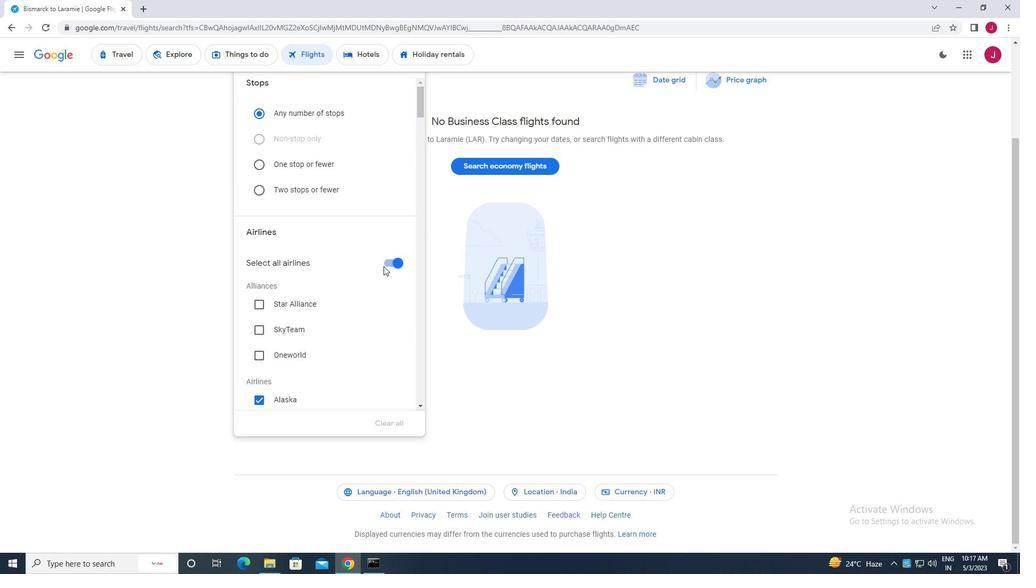 
Action: Mouse pressed left at (387, 265)
Screenshot: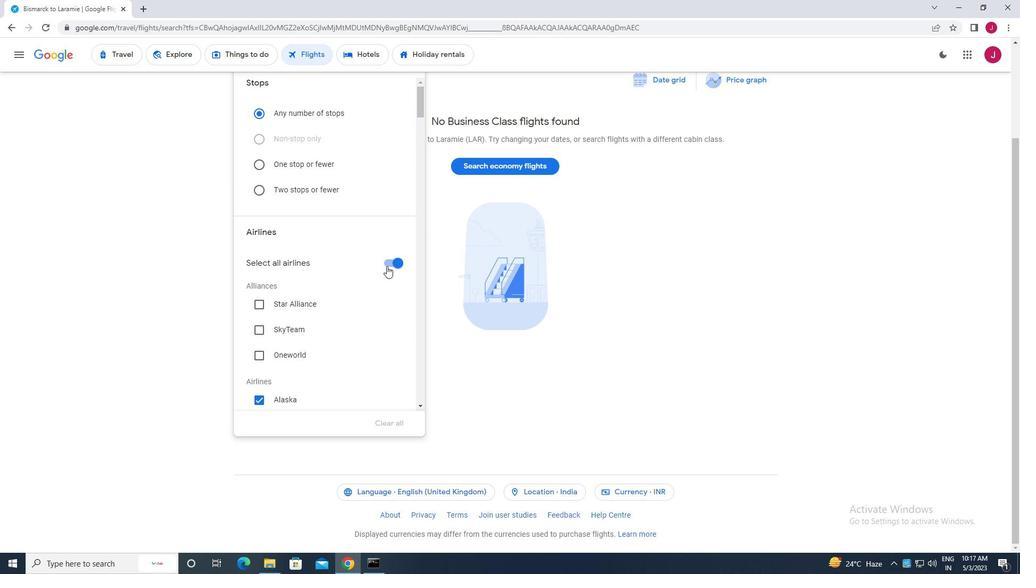 
Action: Mouse moved to (342, 223)
Screenshot: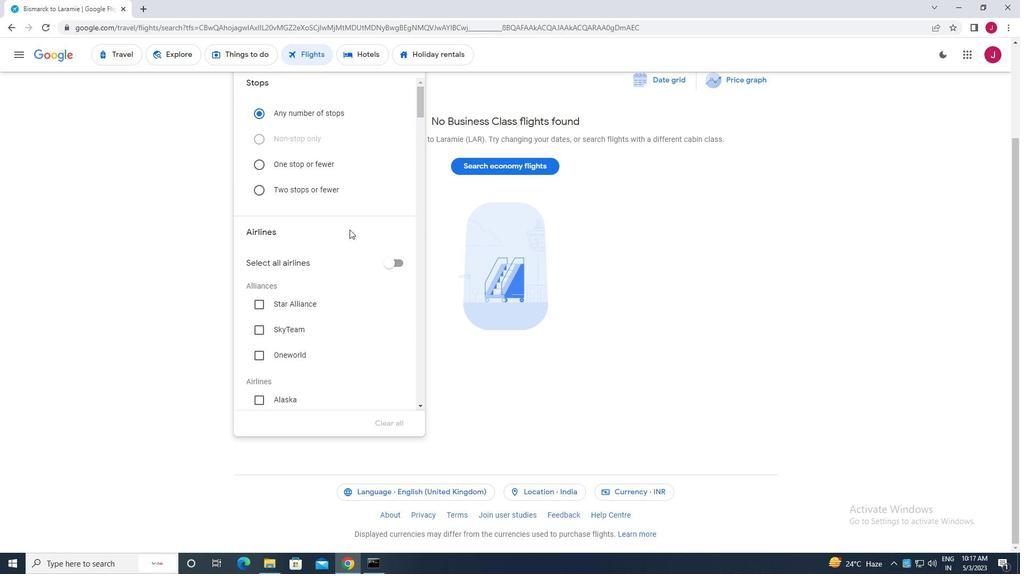
Action: Mouse scrolled (342, 223) with delta (0, 0)
Screenshot: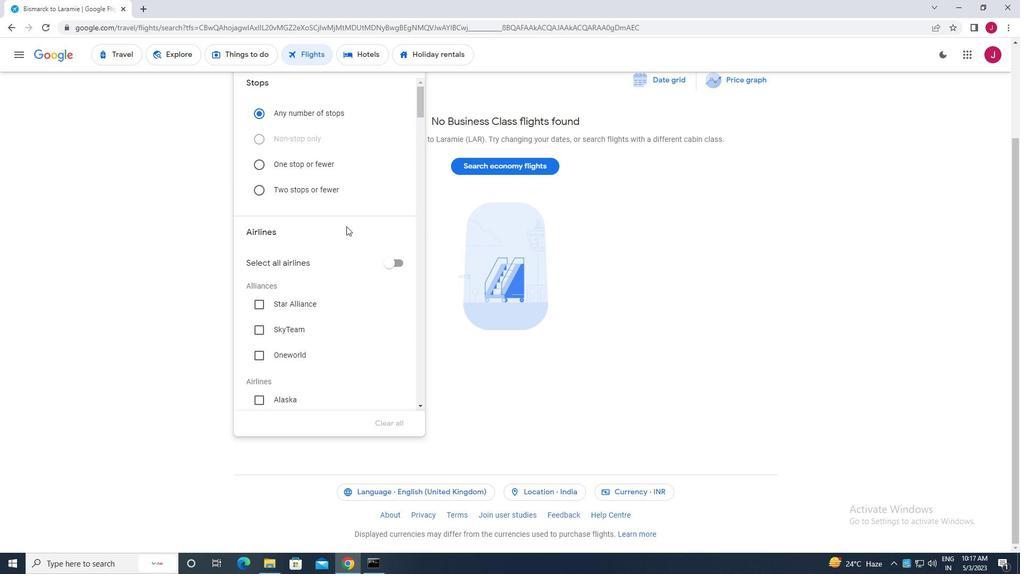 
Action: Mouse scrolled (342, 223) with delta (0, 0)
Screenshot: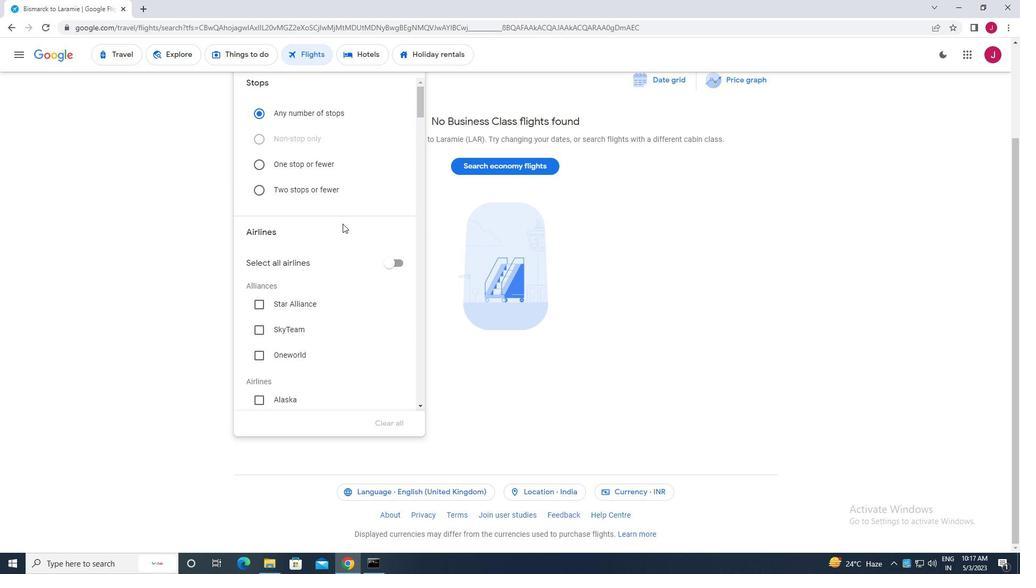
Action: Mouse scrolled (342, 223) with delta (0, 0)
Screenshot: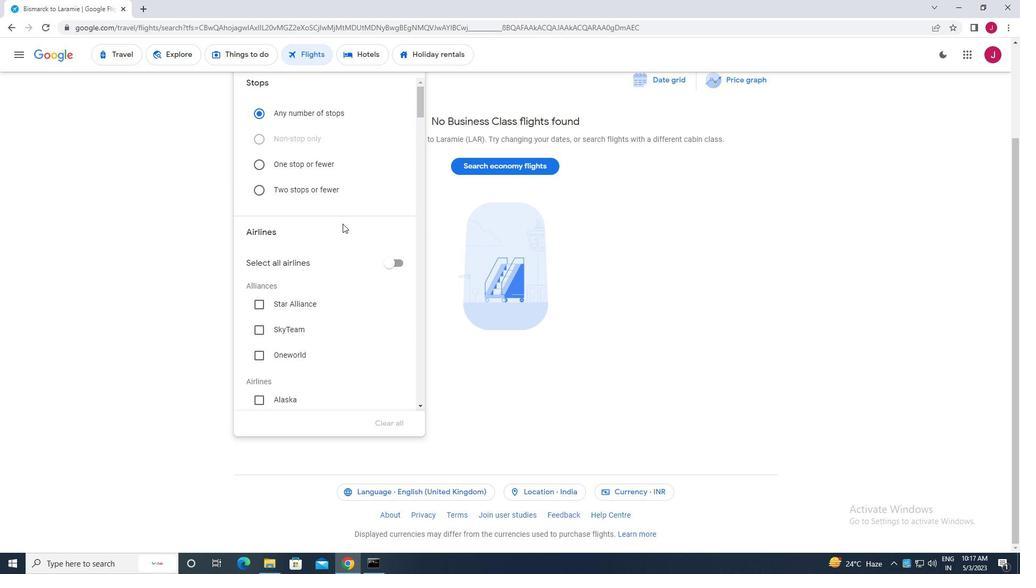 
Action: Mouse moved to (317, 230)
Screenshot: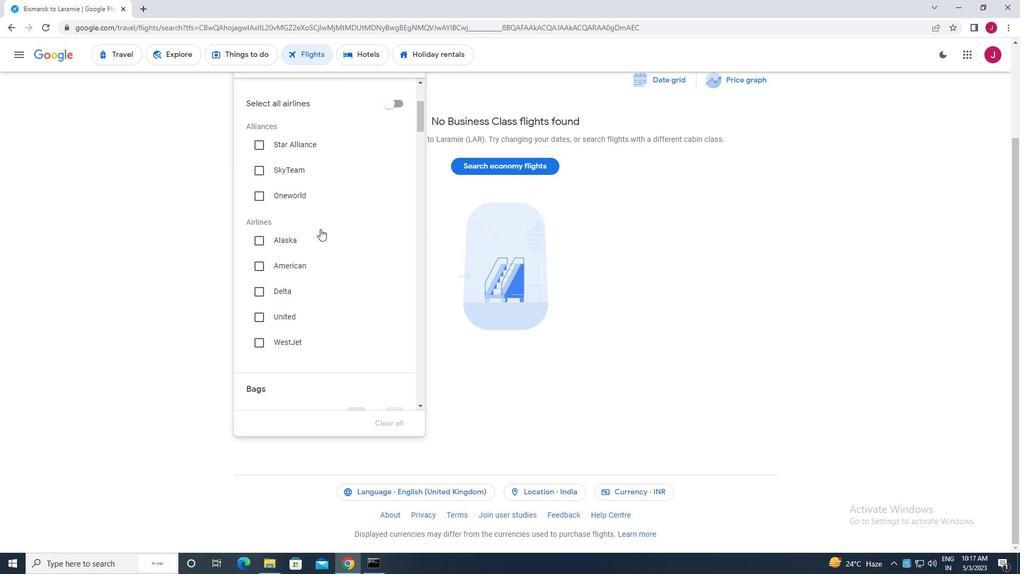 
Action: Mouse scrolled (317, 230) with delta (0, 0)
Screenshot: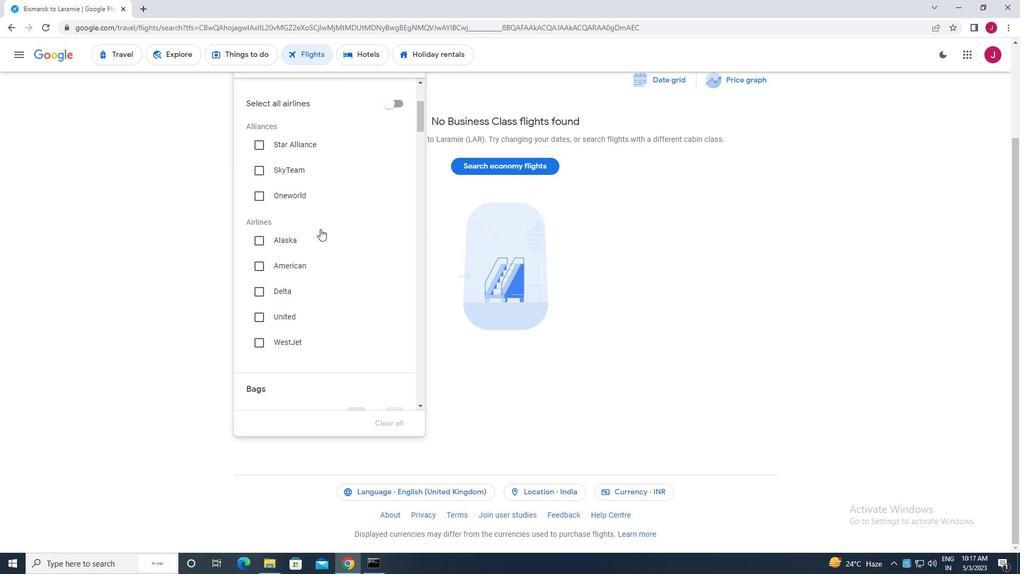 
Action: Mouse scrolled (317, 230) with delta (0, 0)
Screenshot: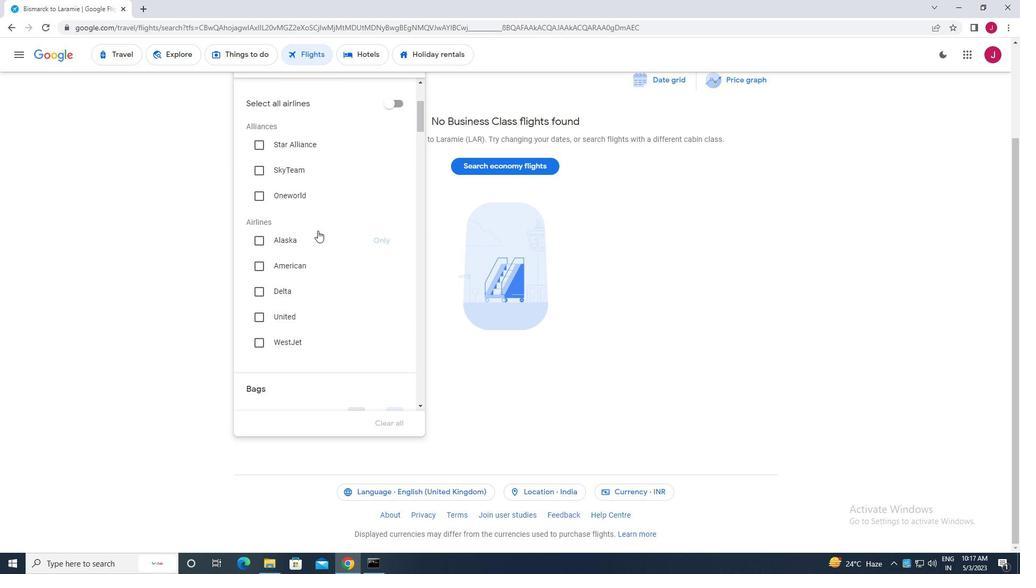 
Action: Mouse moved to (301, 239)
Screenshot: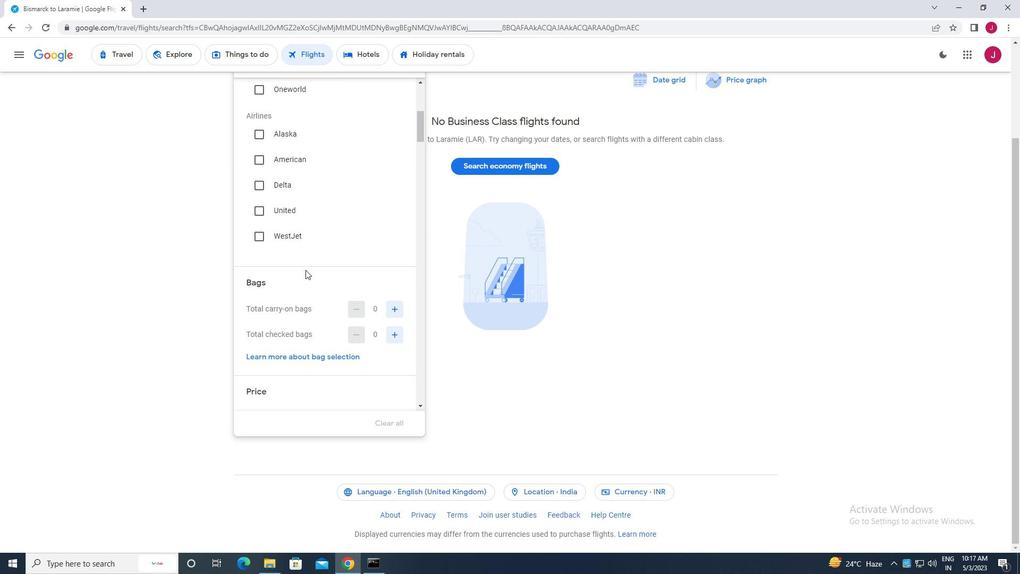 
Action: Mouse scrolled (301, 239) with delta (0, 0)
Screenshot: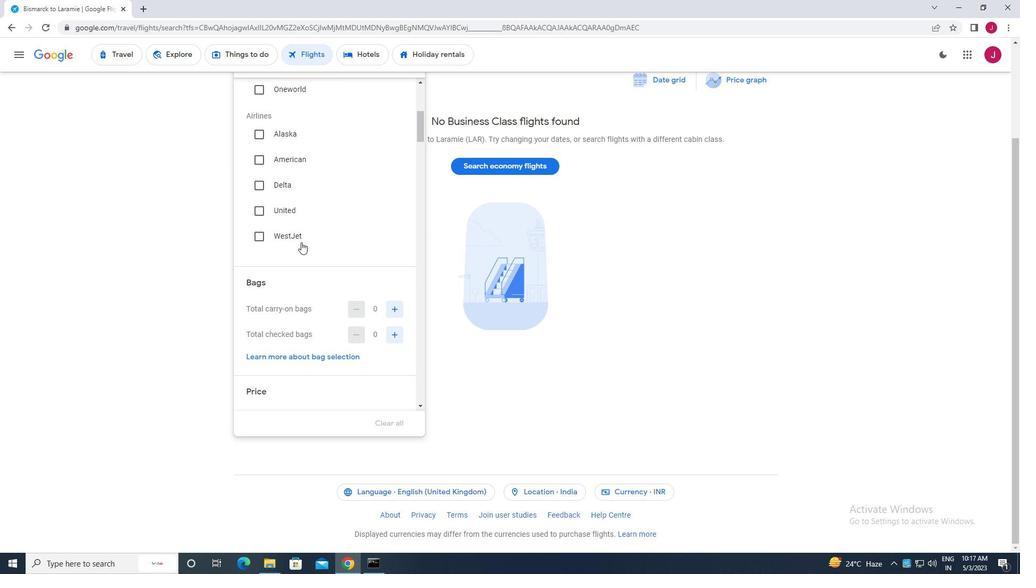 
Action: Mouse scrolled (301, 239) with delta (0, 0)
Screenshot: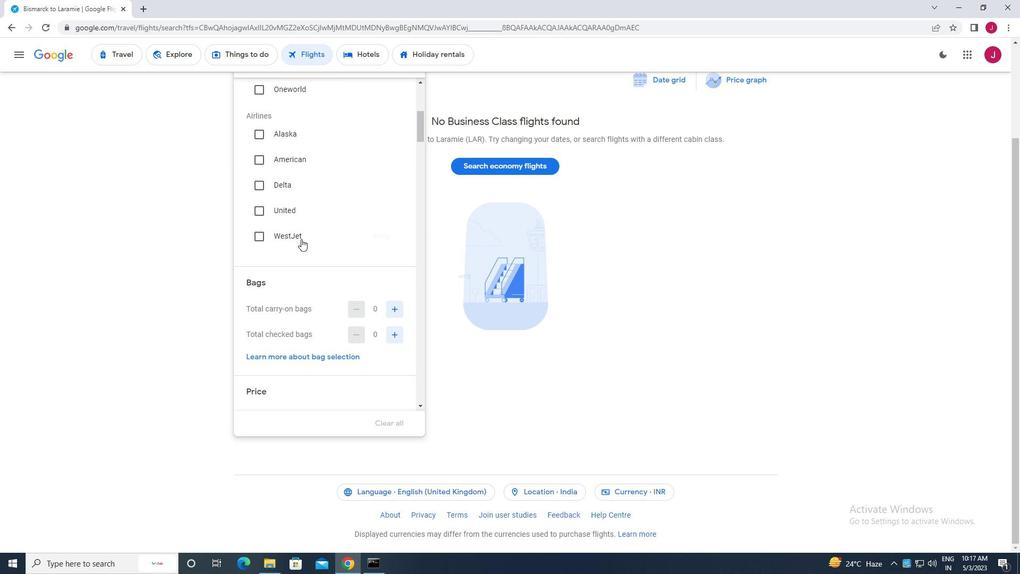 
Action: Mouse scrolled (301, 239) with delta (0, 0)
Screenshot: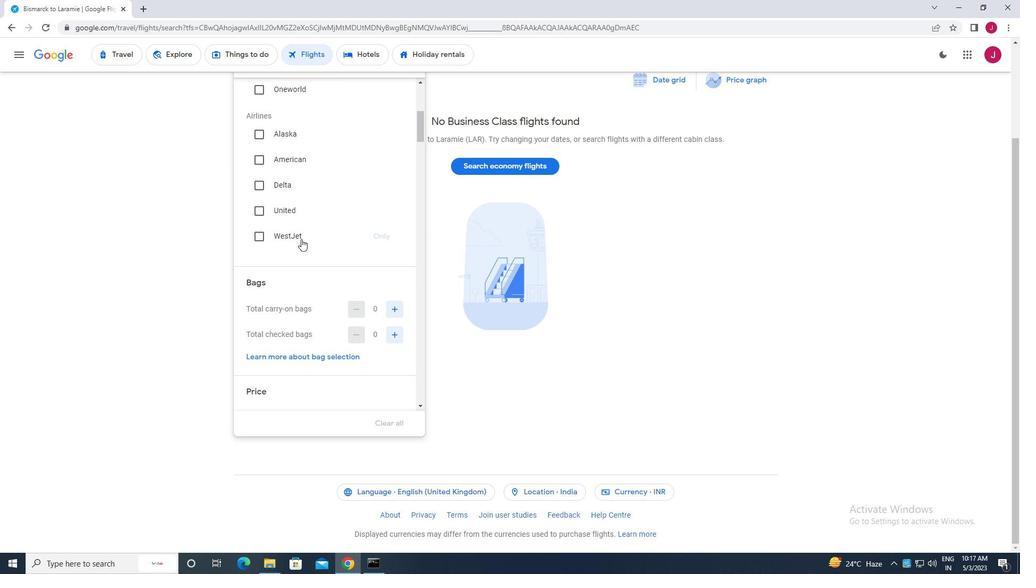 
Action: Mouse moved to (258, 294)
Screenshot: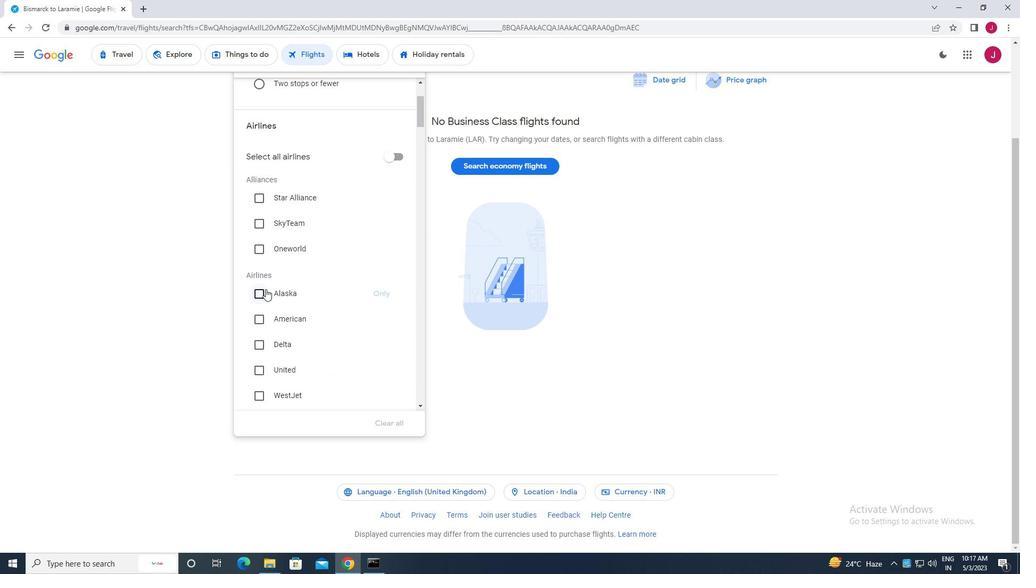 
Action: Mouse pressed left at (258, 294)
Screenshot: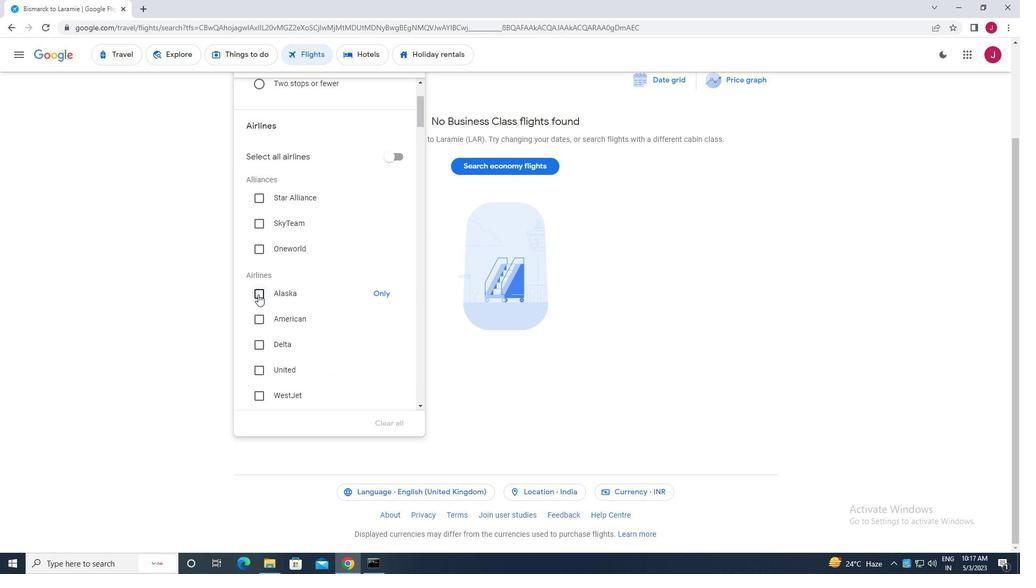 
Action: Mouse moved to (355, 239)
Screenshot: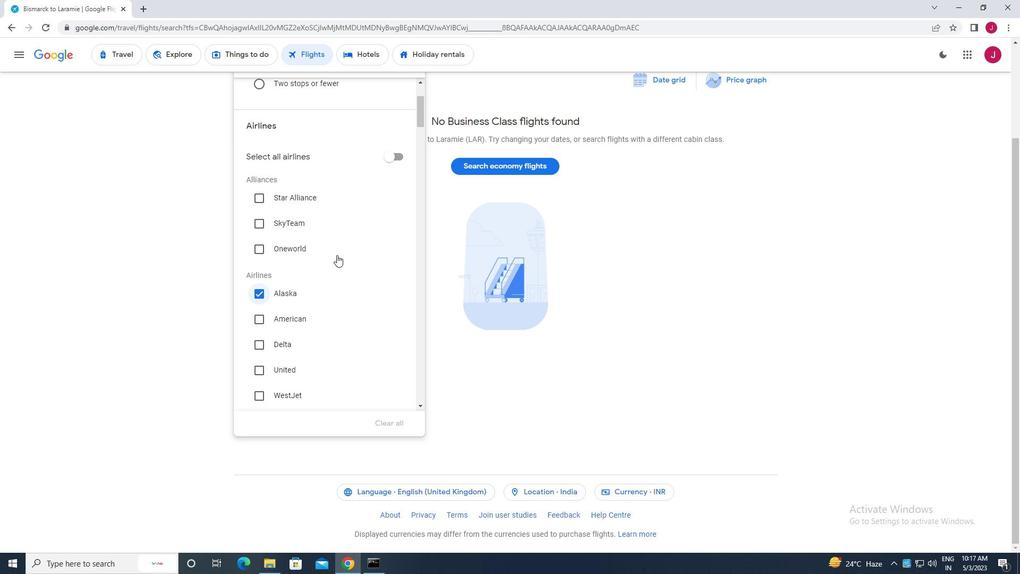 
Action: Mouse scrolled (355, 239) with delta (0, 0)
Screenshot: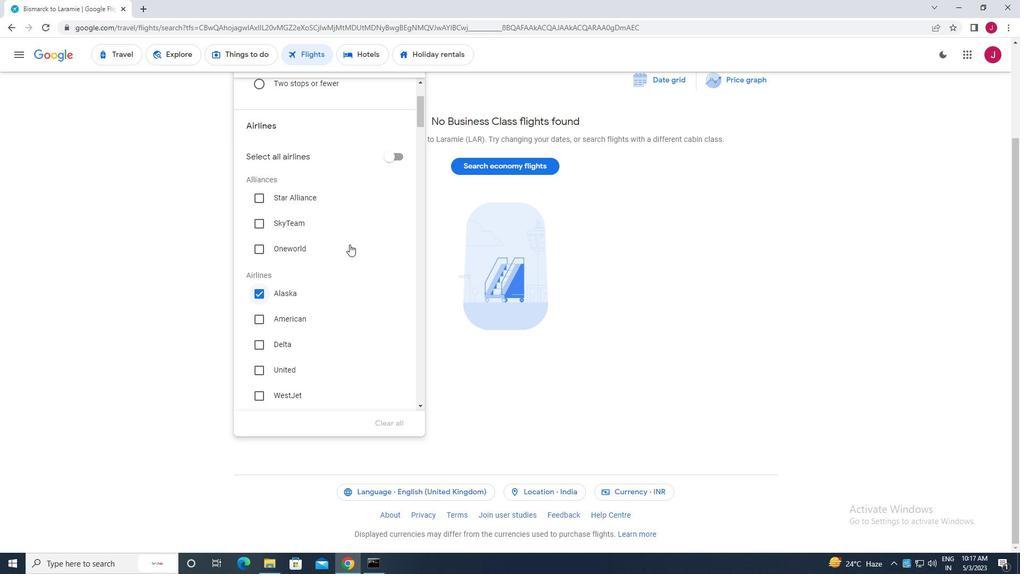 
Action: Mouse scrolled (355, 239) with delta (0, 0)
Screenshot: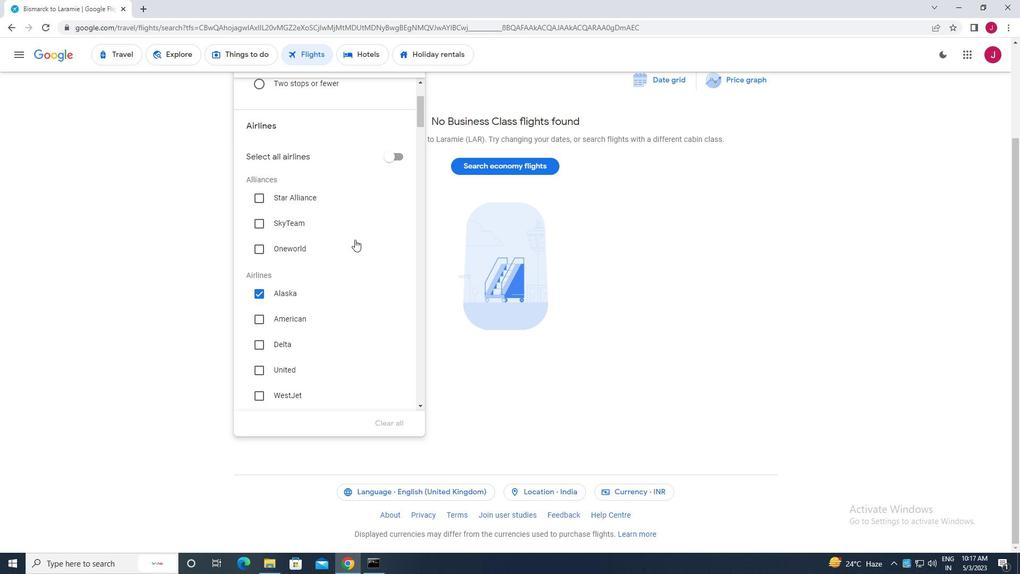 
Action: Mouse scrolled (355, 239) with delta (0, 0)
Screenshot: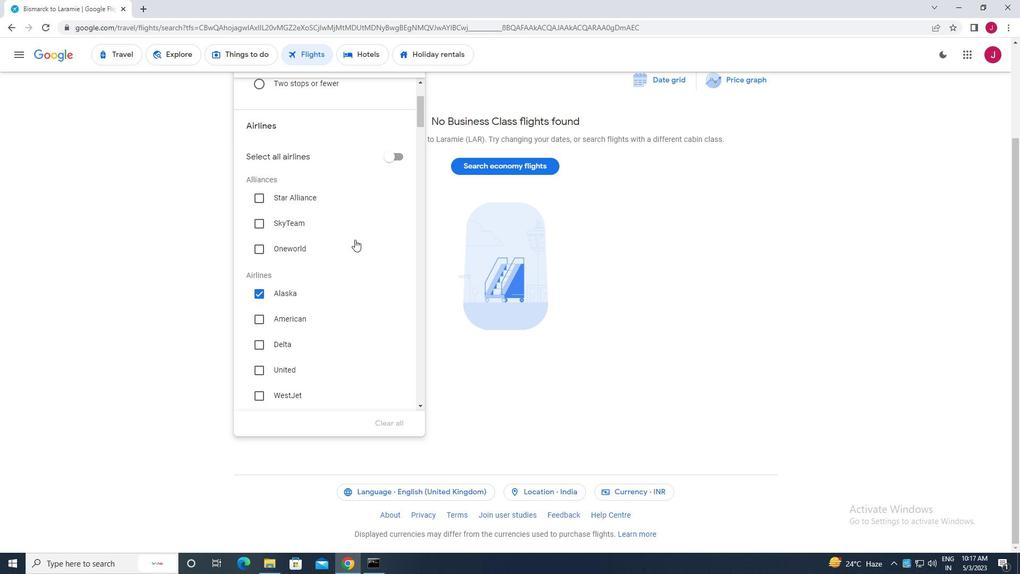 
Action: Mouse scrolled (355, 239) with delta (0, 0)
Screenshot: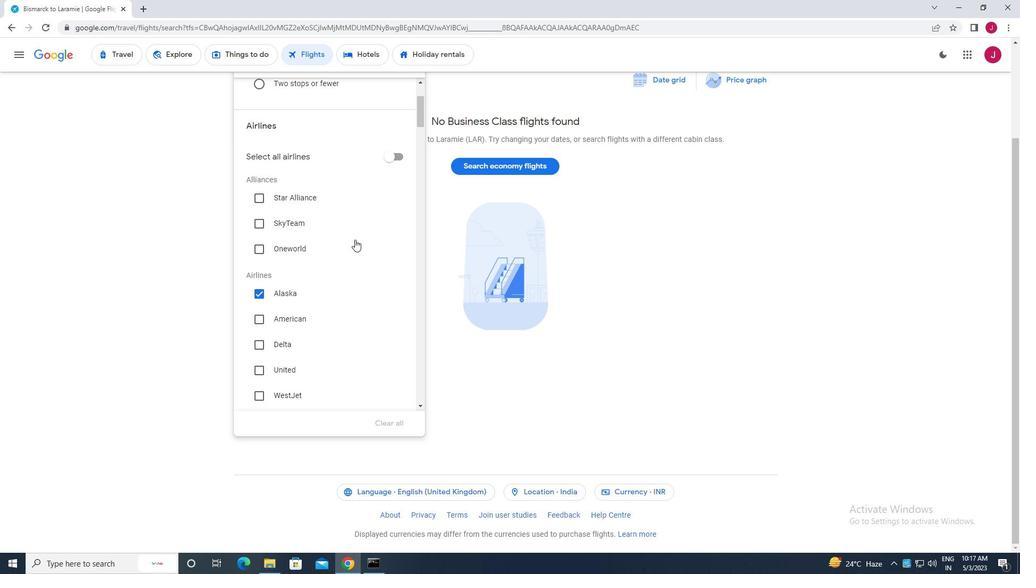 
Action: Mouse scrolled (355, 239) with delta (0, 0)
Screenshot: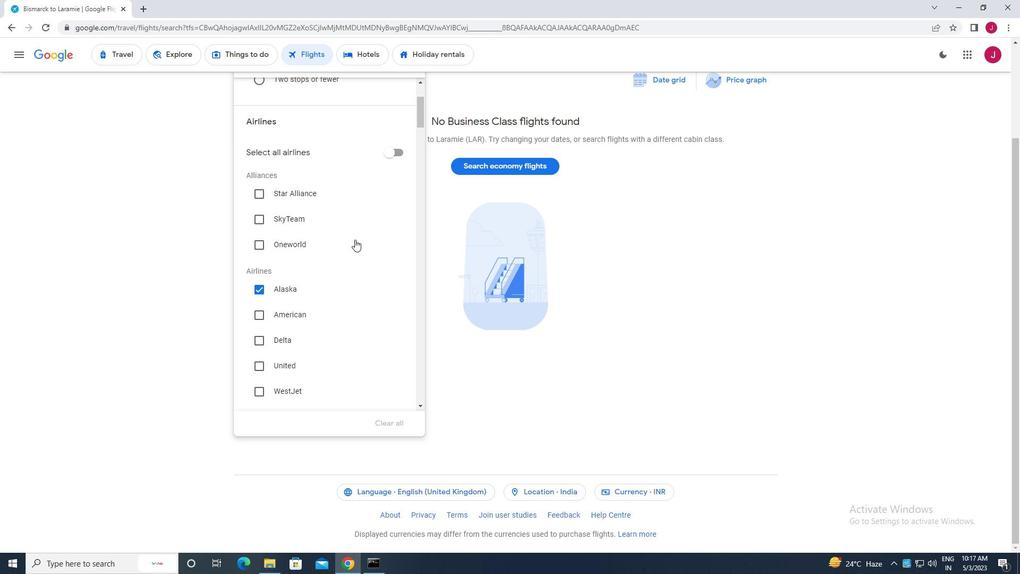 
Action: Mouse moved to (393, 341)
Screenshot: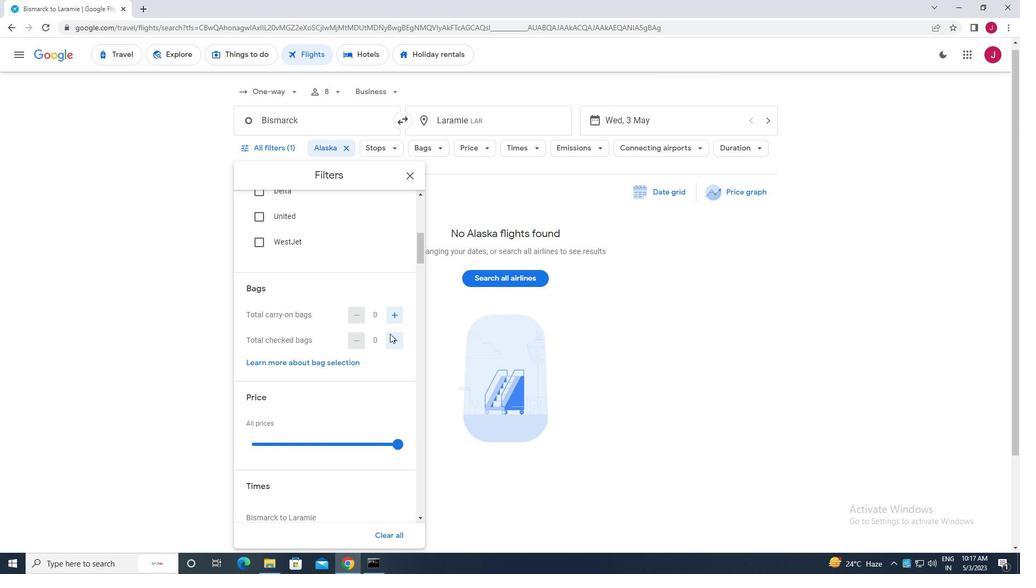 
Action: Mouse pressed left at (393, 341)
Screenshot: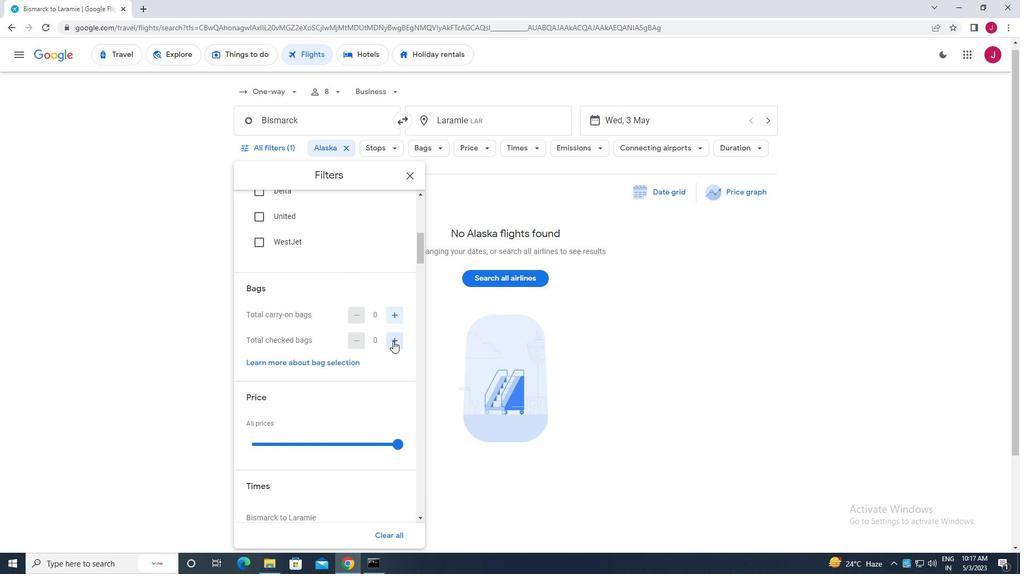 
Action: Mouse moved to (364, 312)
Screenshot: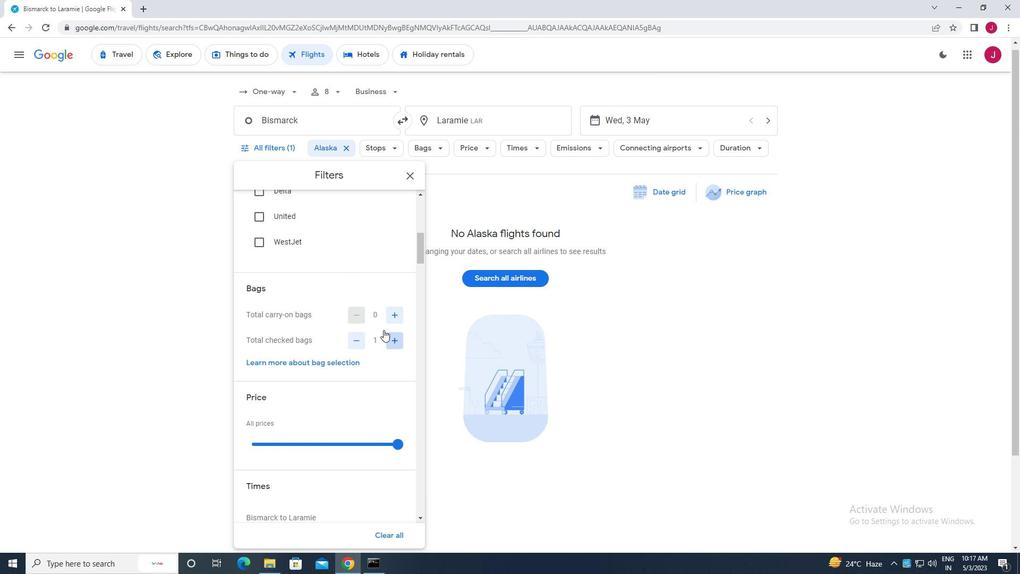 
Action: Mouse scrolled (364, 311) with delta (0, 0)
Screenshot: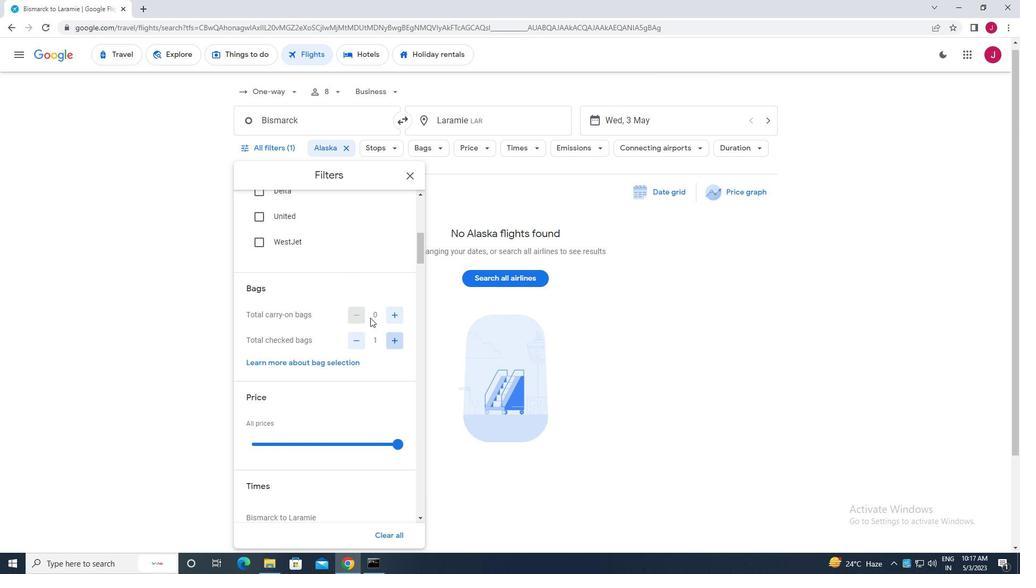 
Action: Mouse scrolled (364, 311) with delta (0, 0)
Screenshot: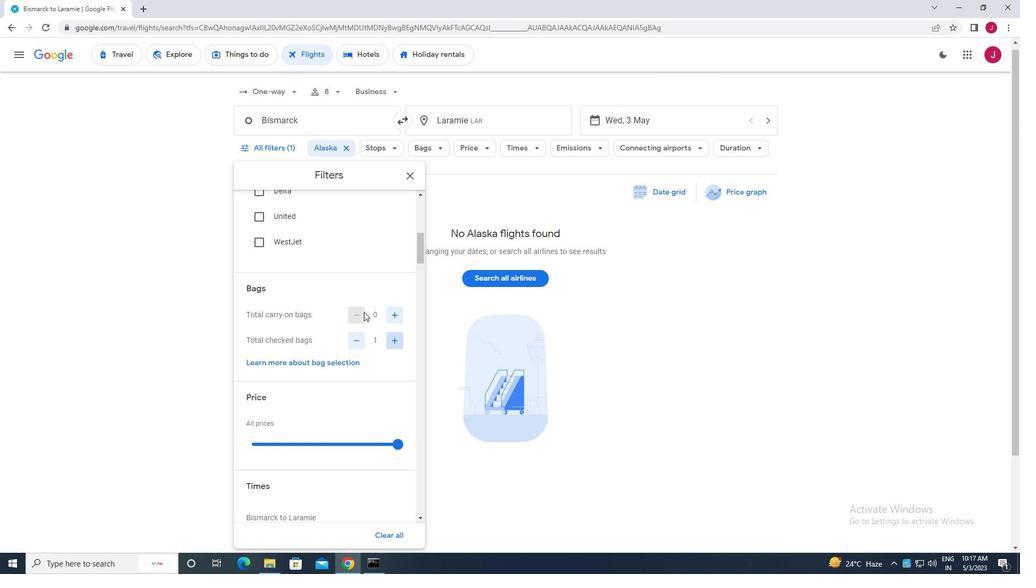 
Action: Mouse scrolled (364, 311) with delta (0, 0)
Screenshot: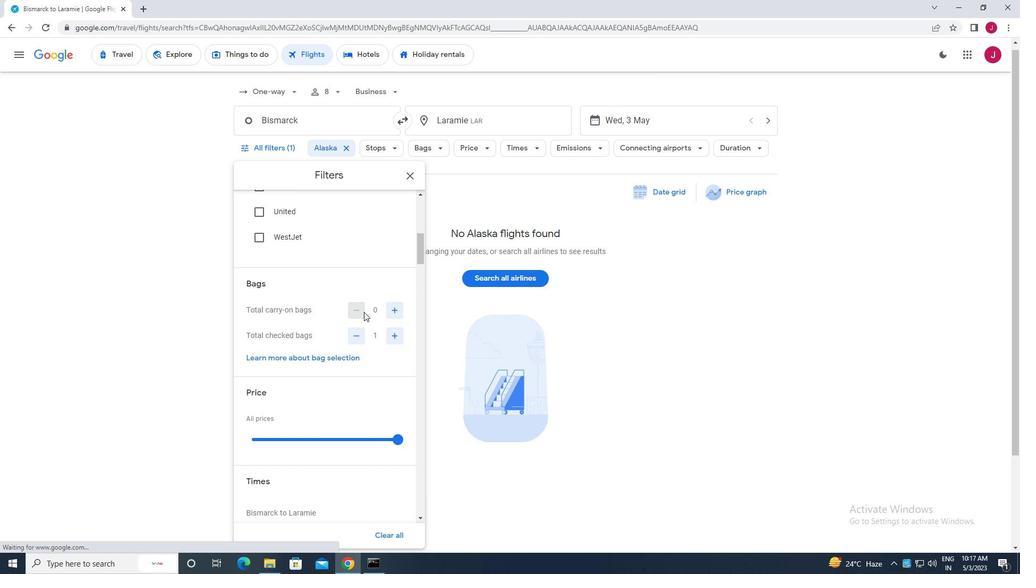 
Action: Mouse scrolled (364, 311) with delta (0, 0)
Screenshot: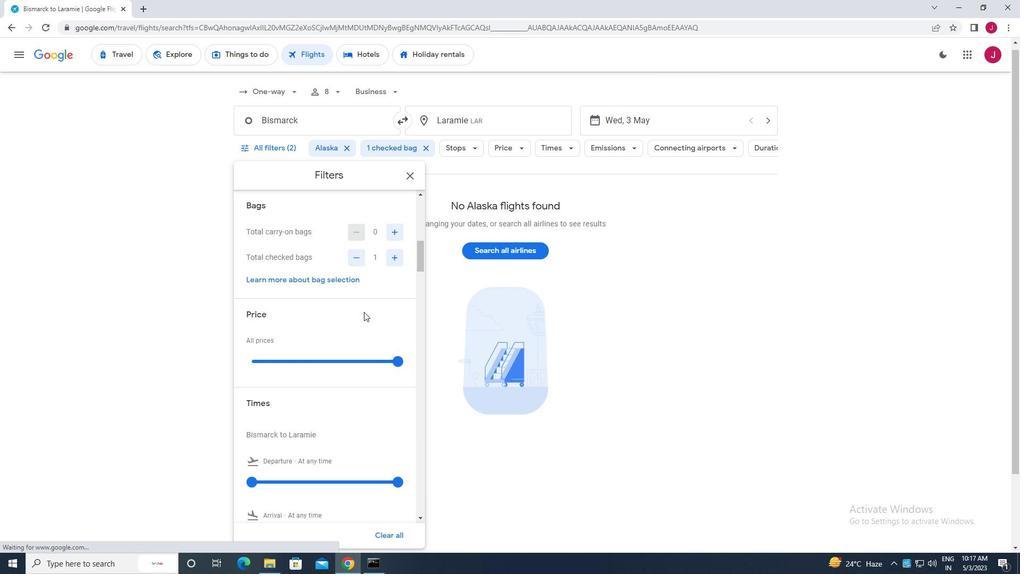
Action: Mouse moved to (400, 353)
Screenshot: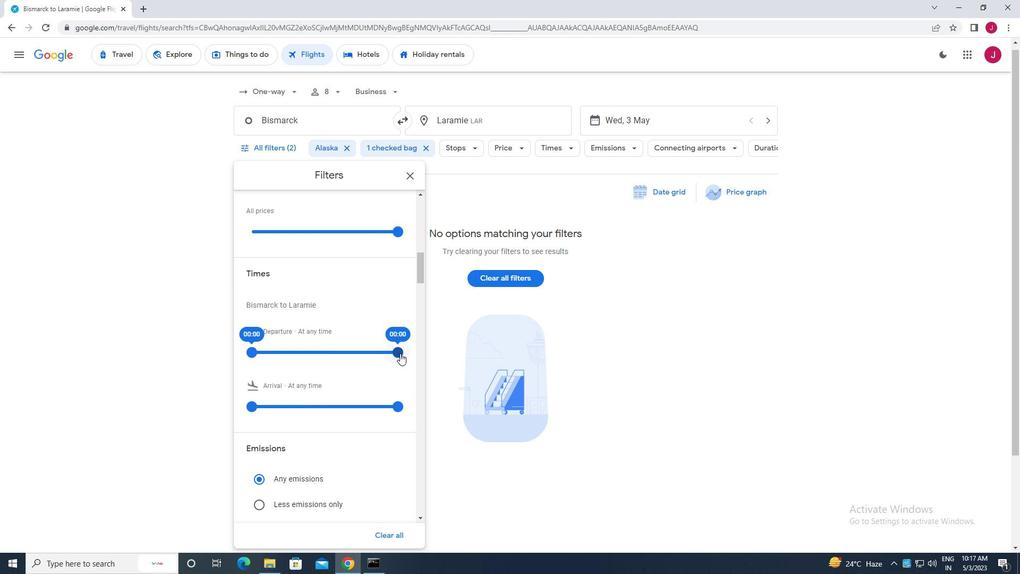 
Action: Mouse pressed left at (400, 353)
Screenshot: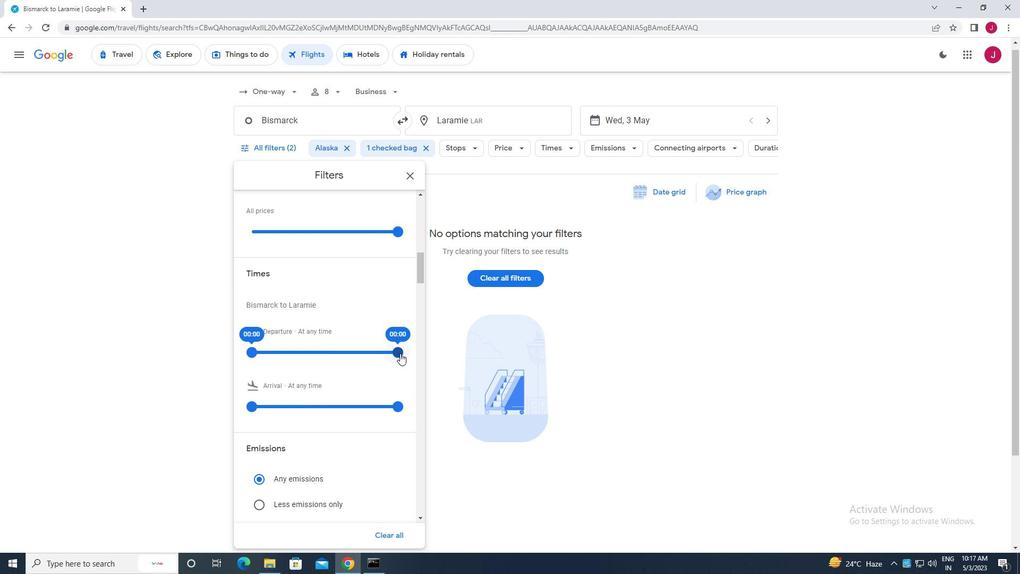 
Action: Mouse moved to (399, 232)
Screenshot: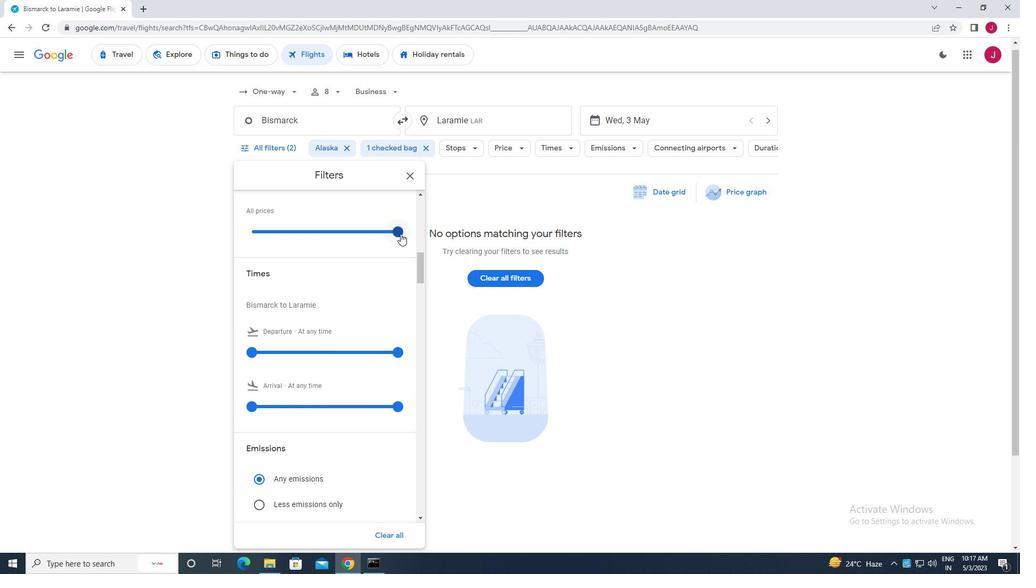
Action: Mouse pressed left at (399, 232)
Screenshot: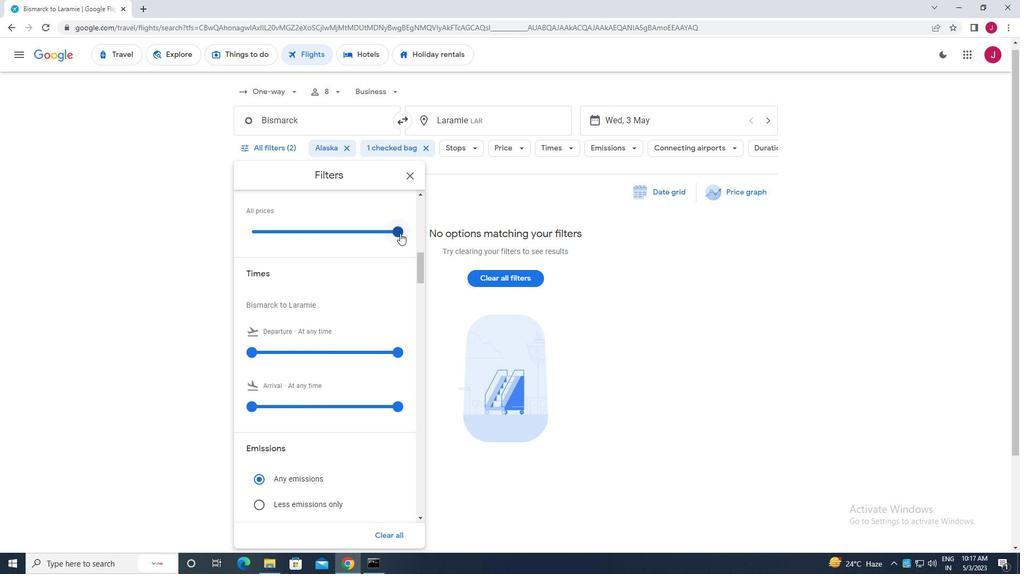
Action: Mouse moved to (254, 351)
Screenshot: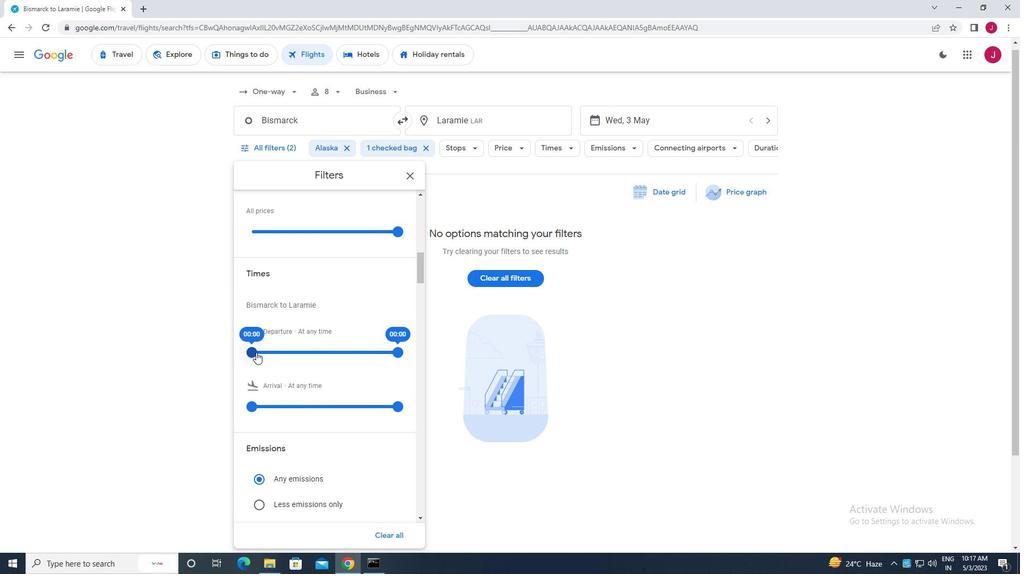 
Action: Mouse pressed left at (254, 351)
Screenshot: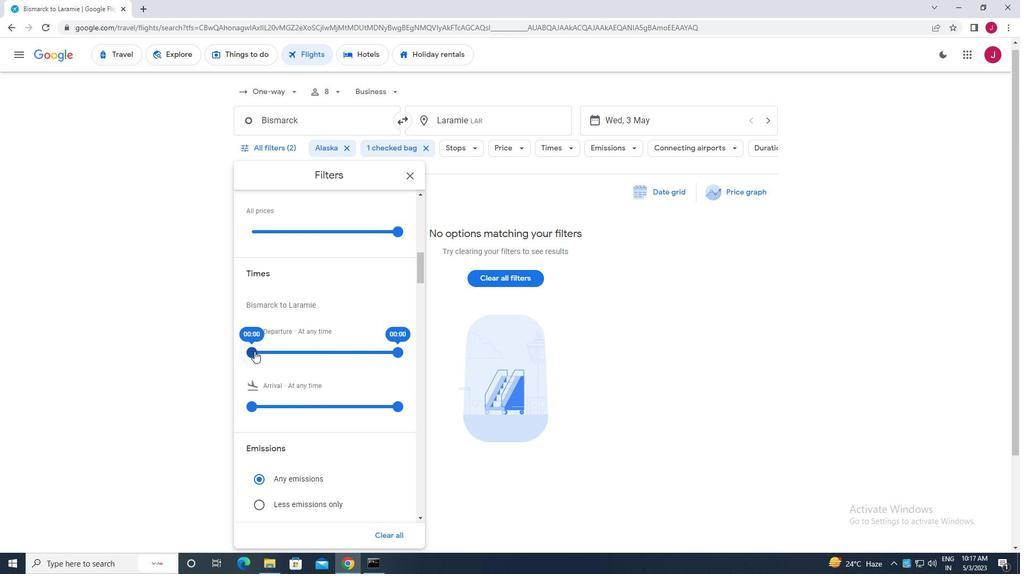 
Action: Mouse moved to (408, 177)
Screenshot: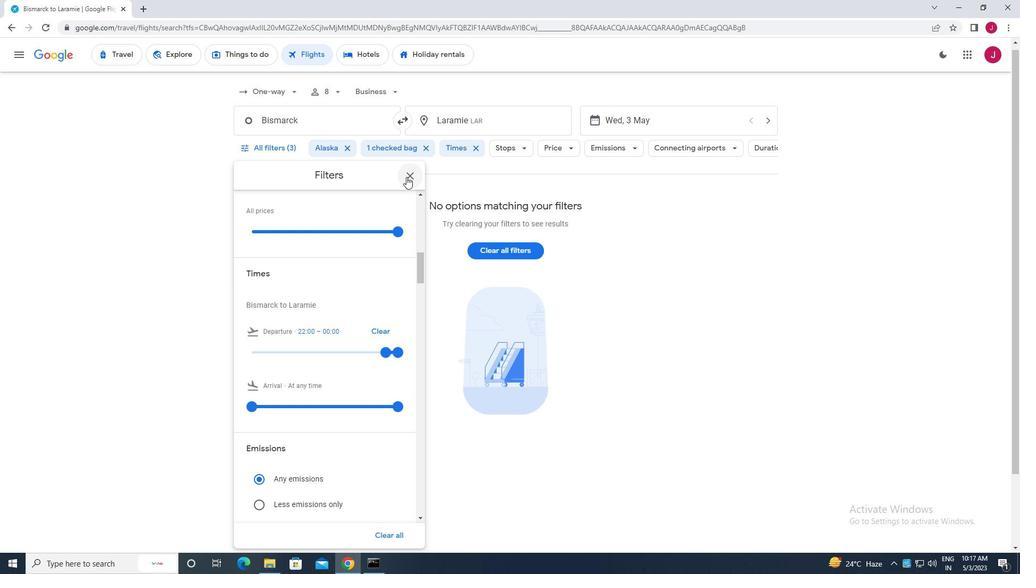 
Action: Mouse pressed left at (408, 177)
Screenshot: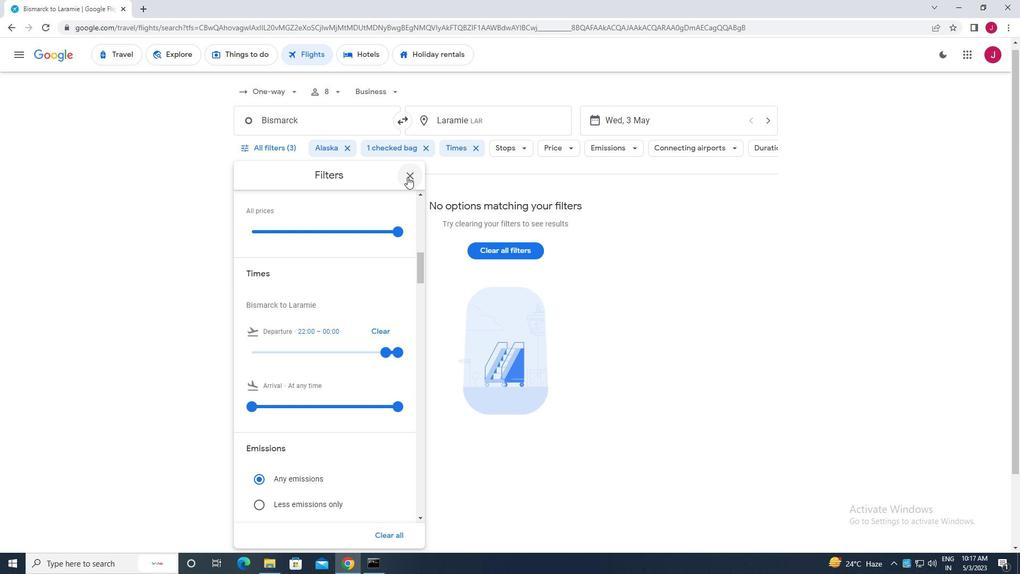 
Action: Mouse moved to (408, 181)
Screenshot: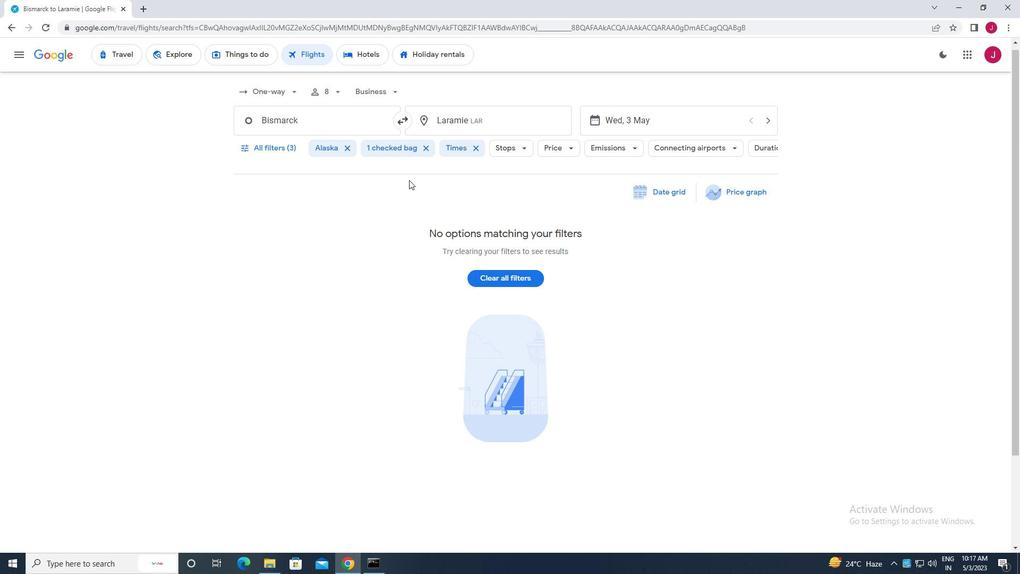 
